 Task: Search one way flight ticket for 1 adult, 5 children, 2 infants in seat and 1 infant on lap in first from Nashville: Nashville International Airport (berry Field) to Jackson: Jackson Hole Airport on 5-2-2023. Choice of flights is Singapure airlines. Number of bags: 1 checked bag. Price is upto 87000. Outbound departure time preference is 9:00.
Action: Mouse moved to (302, 131)
Screenshot: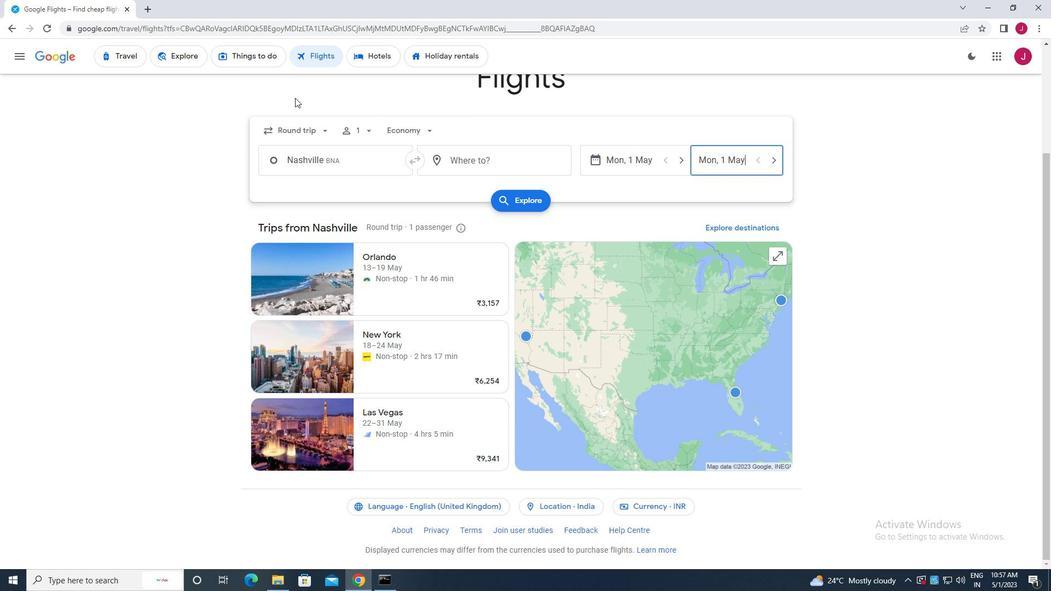 
Action: Mouse pressed left at (302, 131)
Screenshot: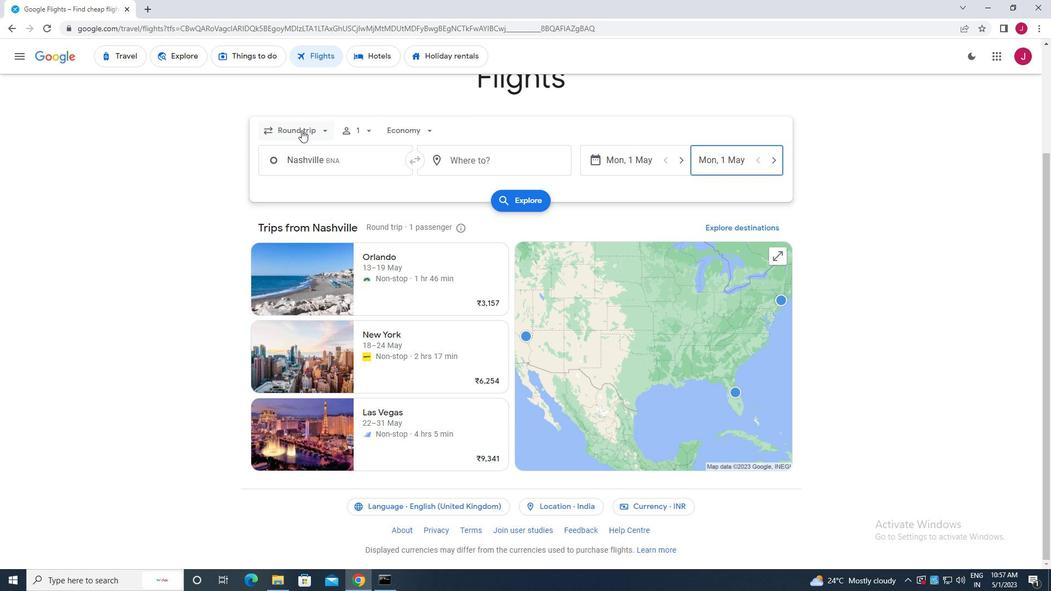 
Action: Mouse moved to (304, 180)
Screenshot: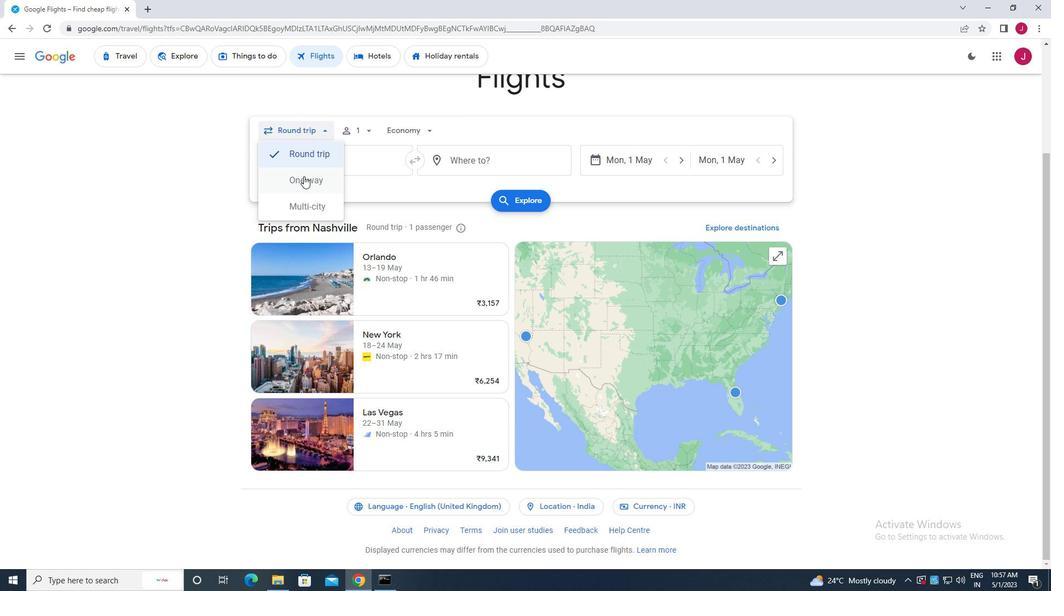 
Action: Mouse pressed left at (304, 180)
Screenshot: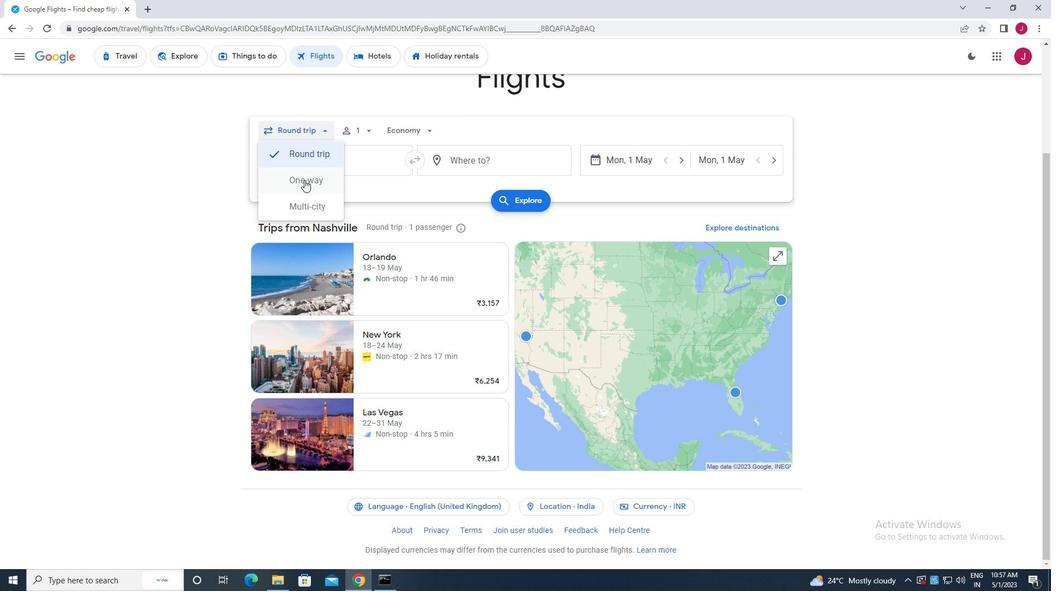
Action: Mouse moved to (359, 132)
Screenshot: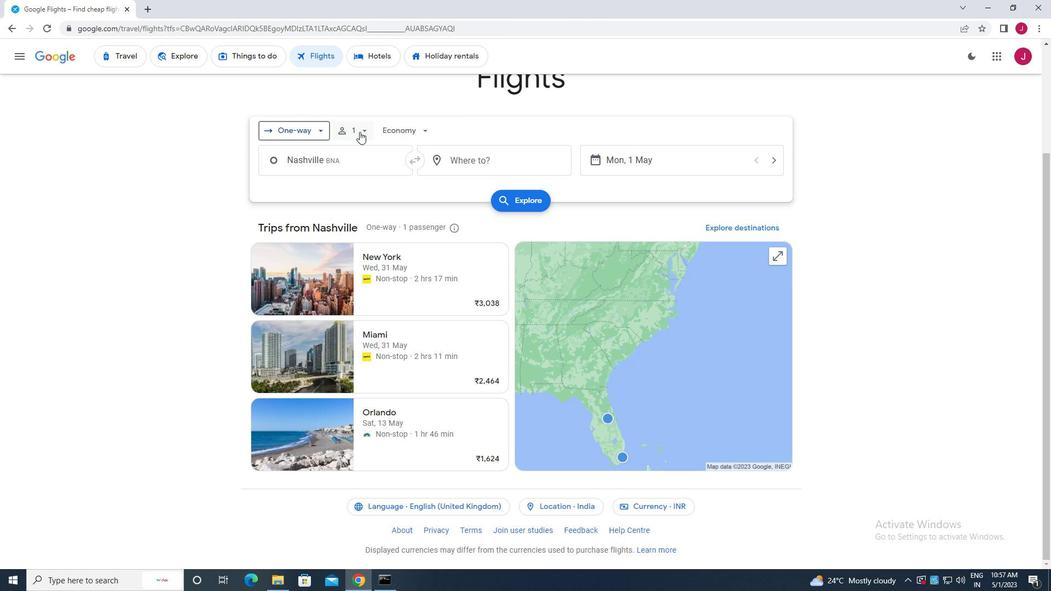 
Action: Mouse pressed left at (359, 132)
Screenshot: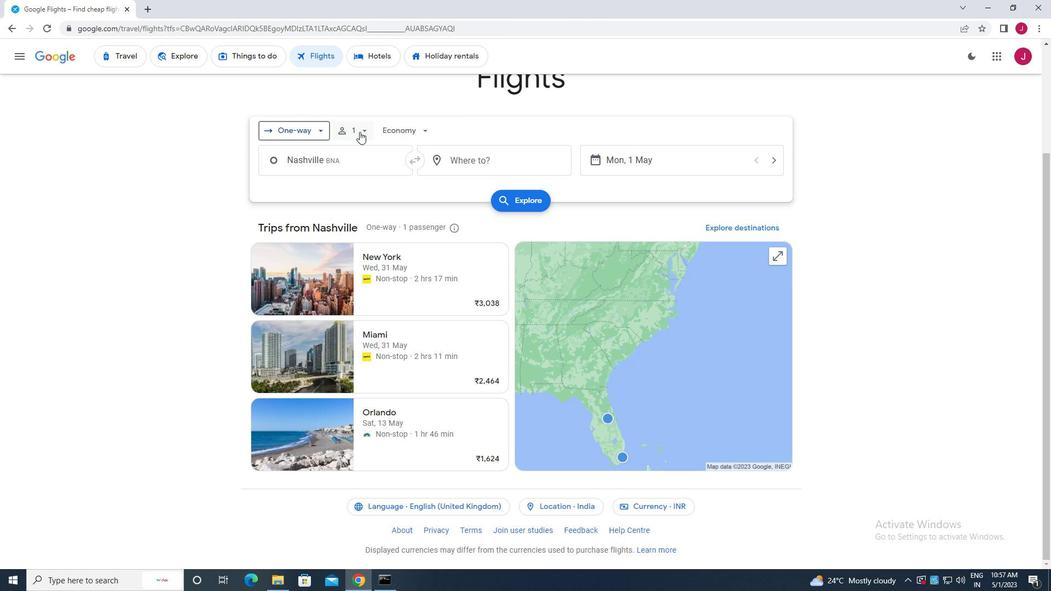 
Action: Mouse moved to (447, 182)
Screenshot: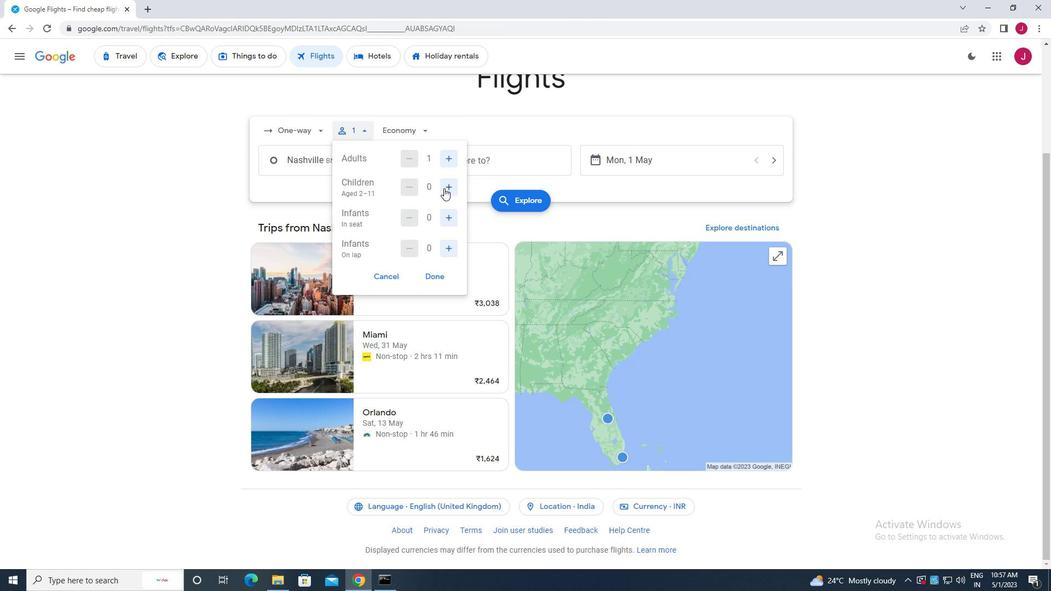 
Action: Mouse pressed left at (447, 182)
Screenshot: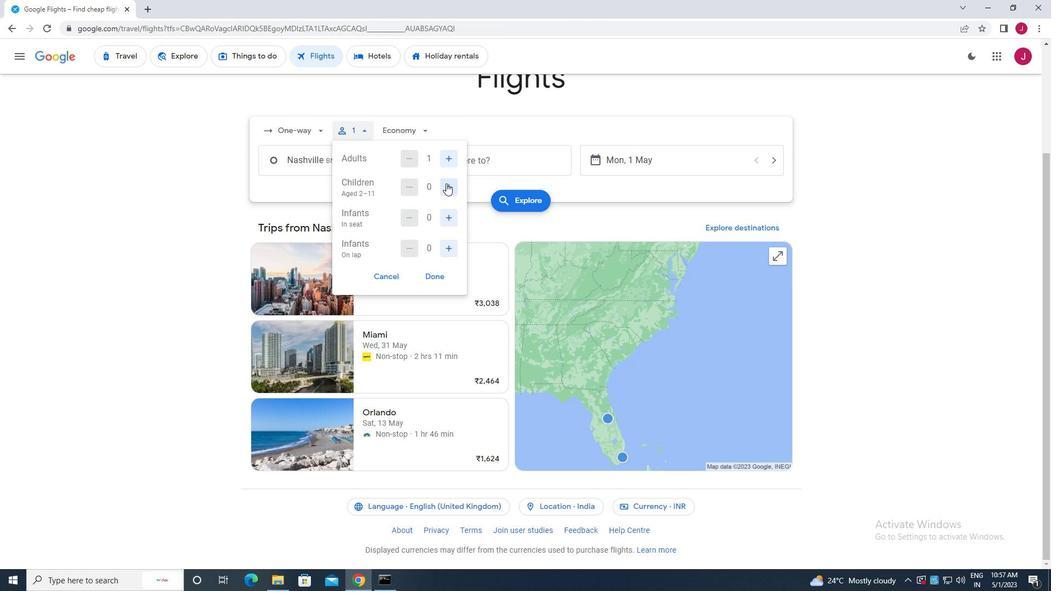 
Action: Mouse pressed left at (447, 182)
Screenshot: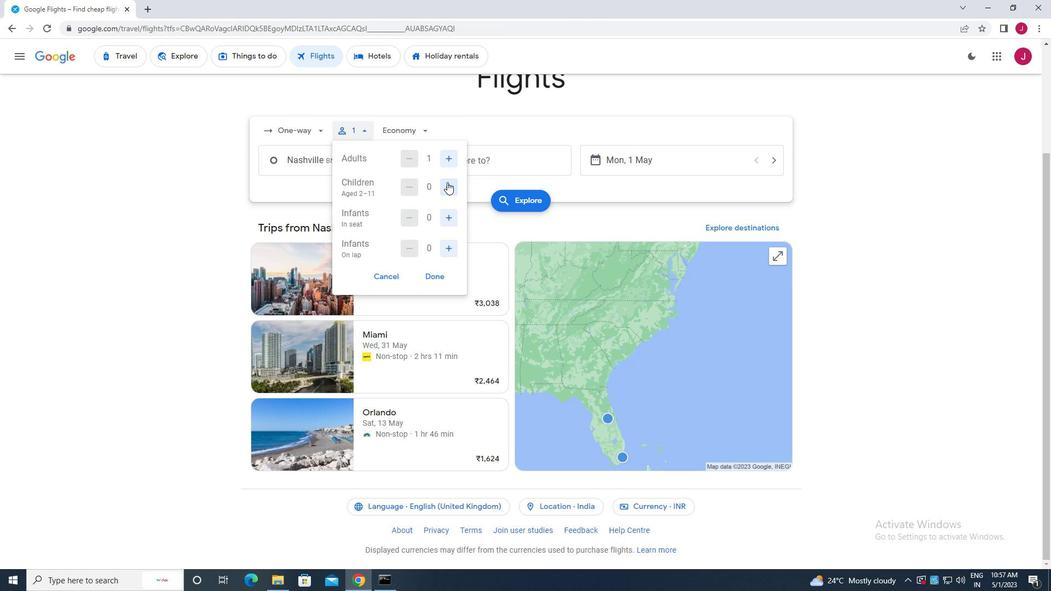 
Action: Mouse moved to (447, 182)
Screenshot: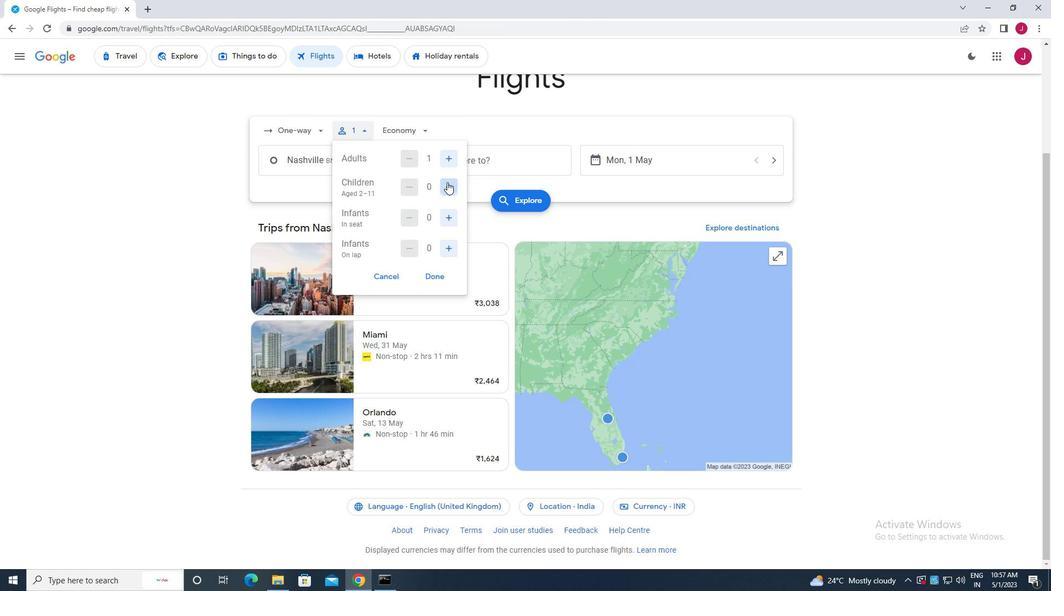 
Action: Mouse pressed left at (447, 182)
Screenshot: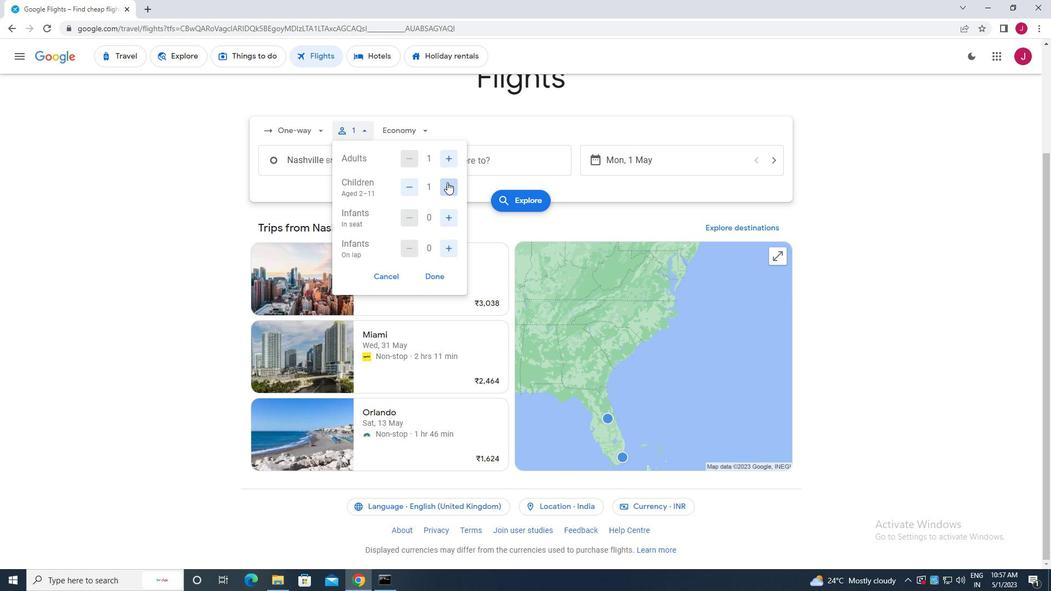 
Action: Mouse pressed left at (447, 182)
Screenshot: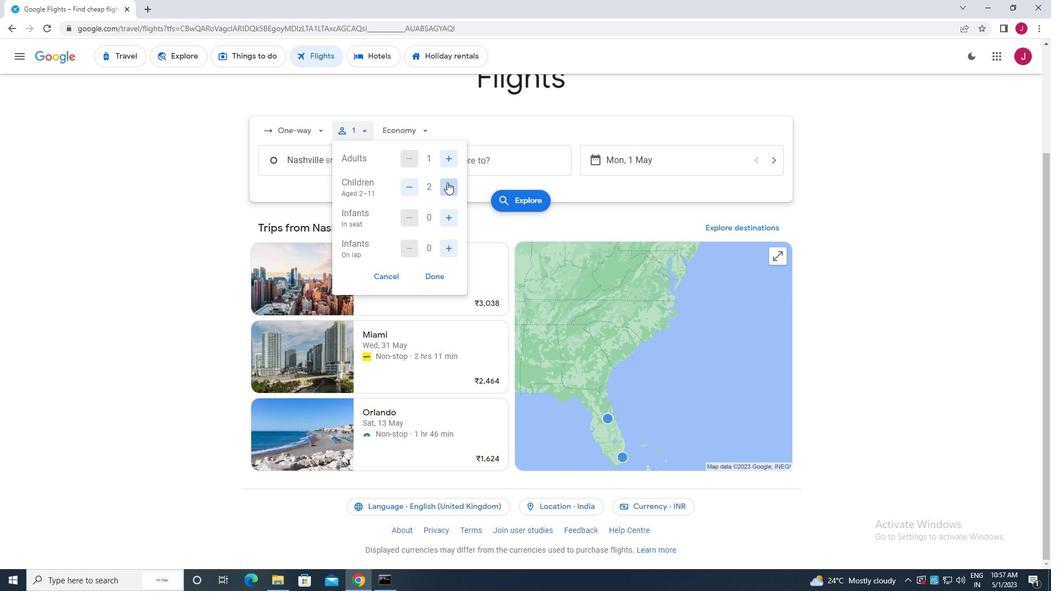 
Action: Mouse pressed left at (447, 182)
Screenshot: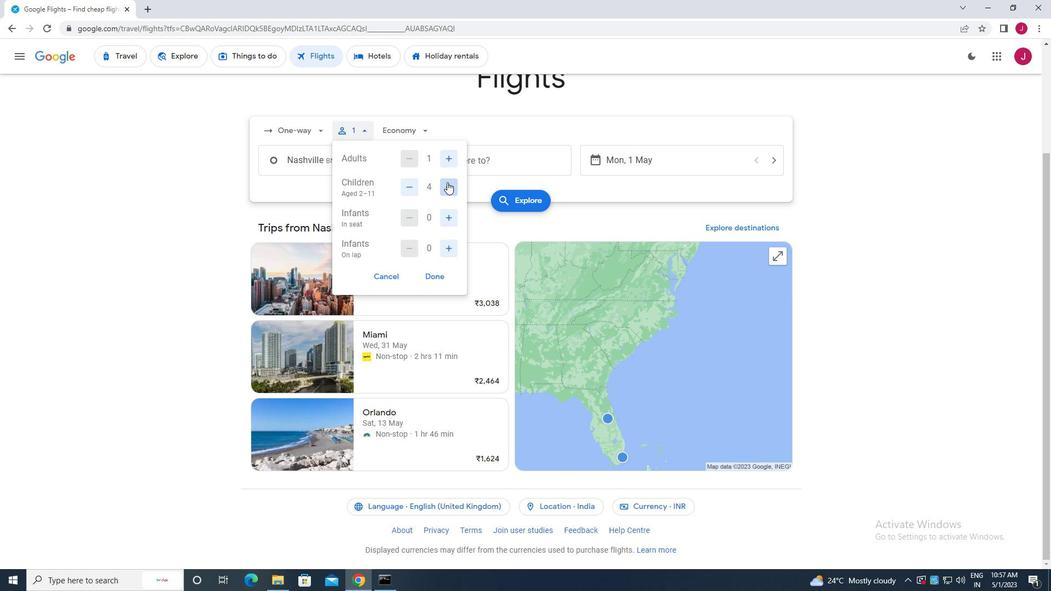 
Action: Mouse moved to (451, 219)
Screenshot: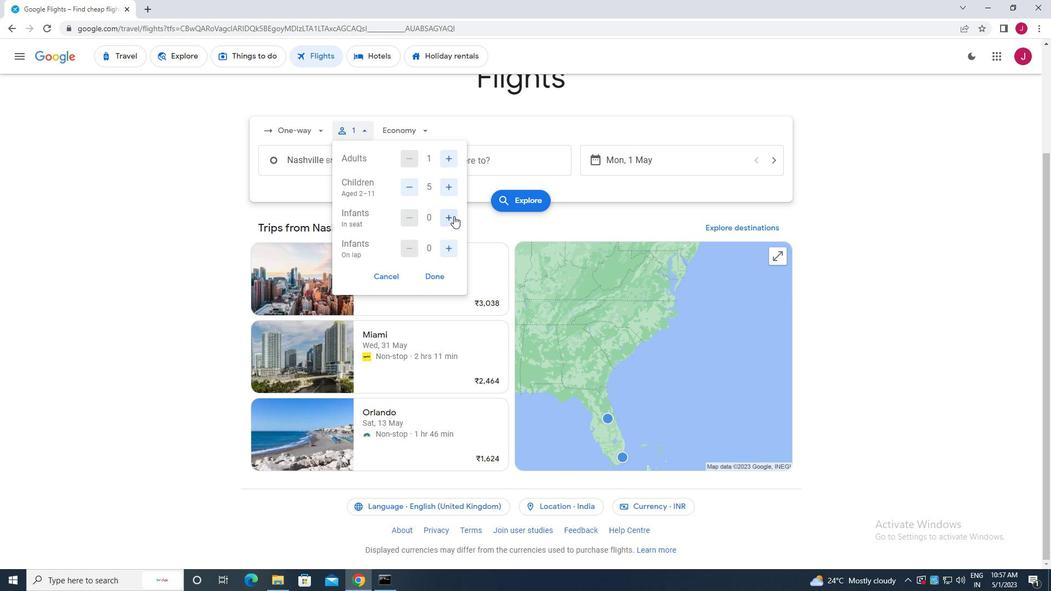 
Action: Mouse pressed left at (451, 219)
Screenshot: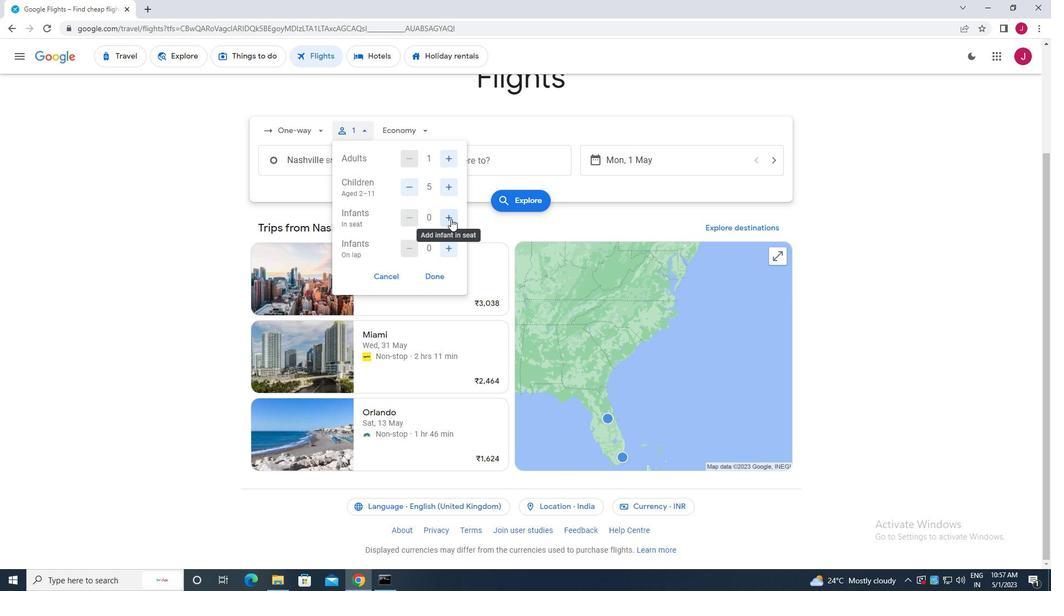 
Action: Mouse pressed left at (451, 219)
Screenshot: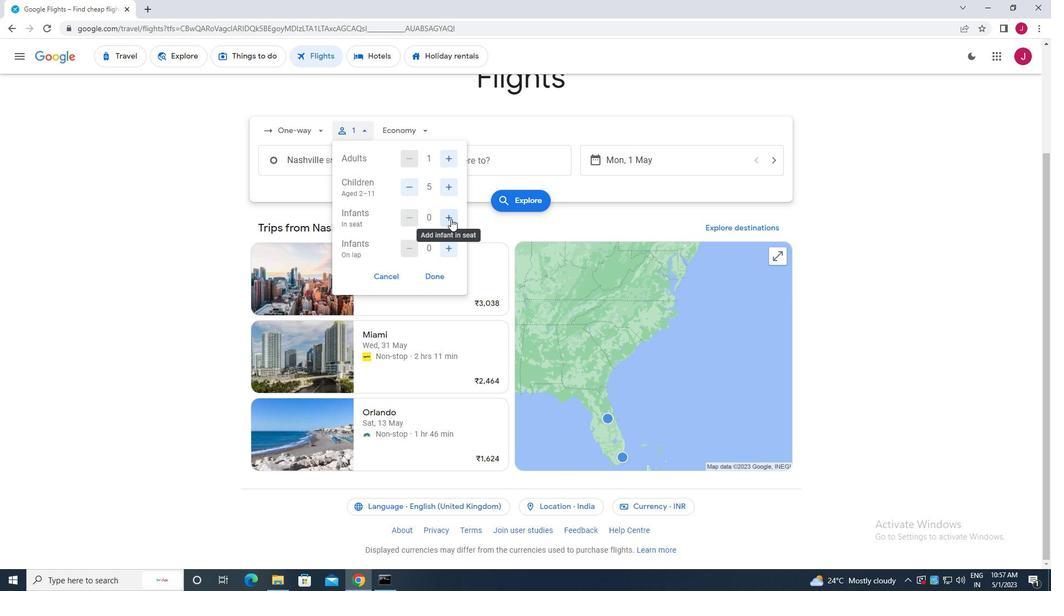 
Action: Mouse moved to (447, 250)
Screenshot: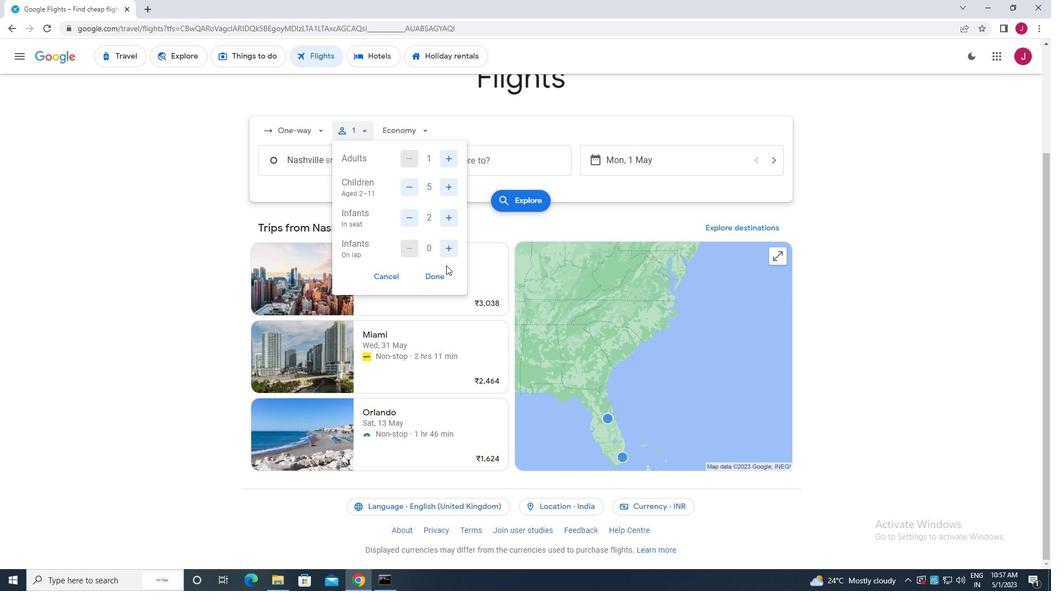 
Action: Mouse pressed left at (447, 250)
Screenshot: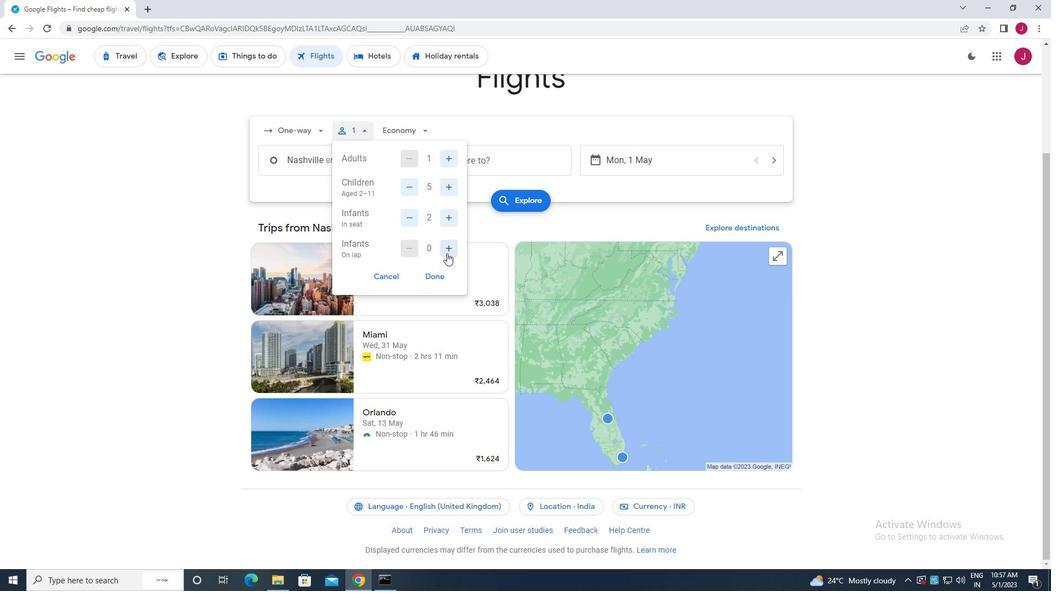 
Action: Mouse moved to (406, 217)
Screenshot: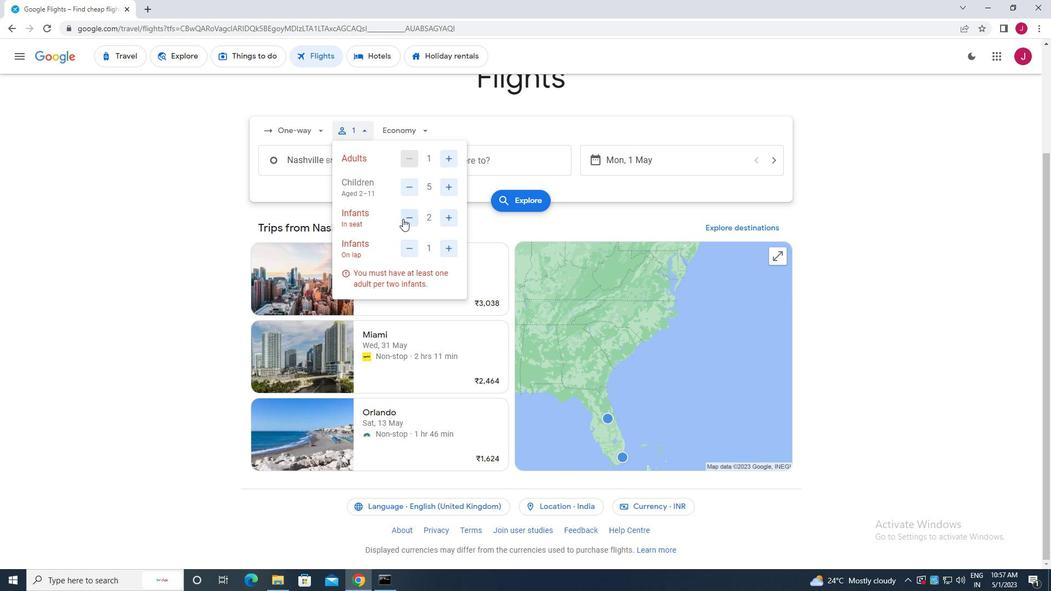 
Action: Mouse pressed left at (406, 217)
Screenshot: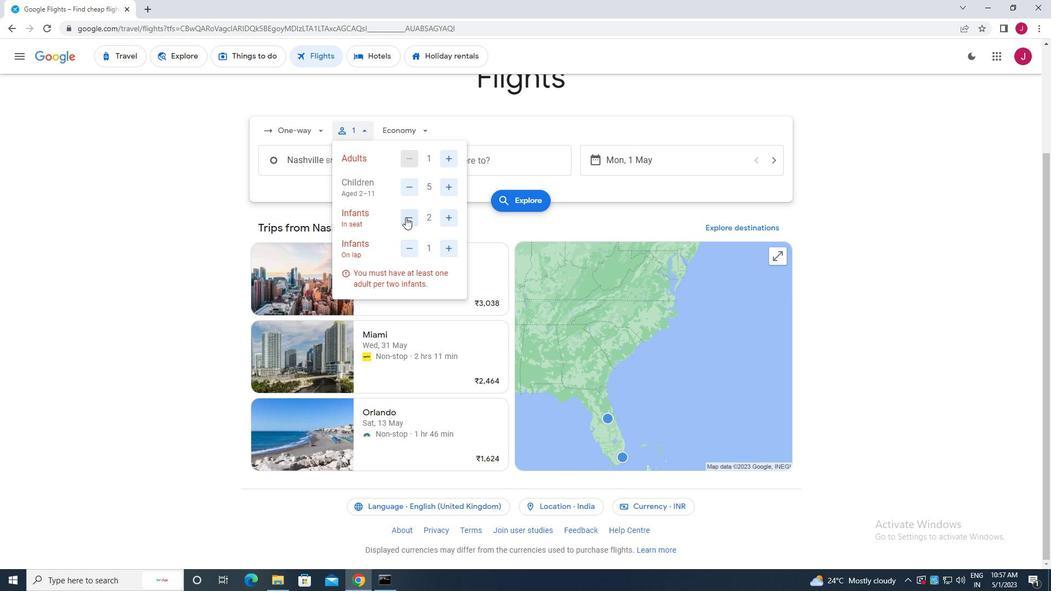 
Action: Mouse moved to (431, 274)
Screenshot: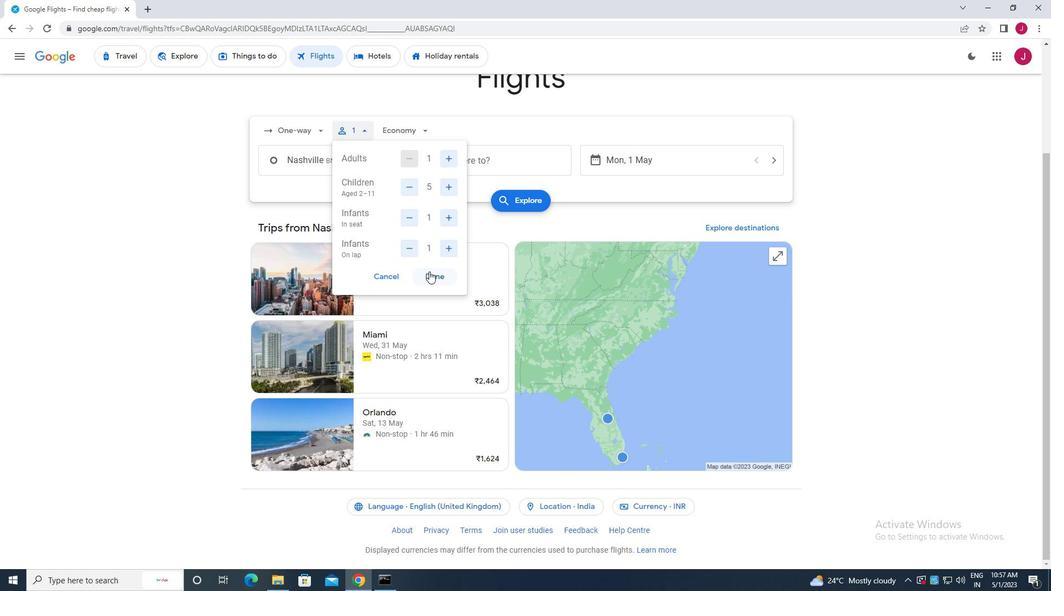 
Action: Mouse pressed left at (431, 274)
Screenshot: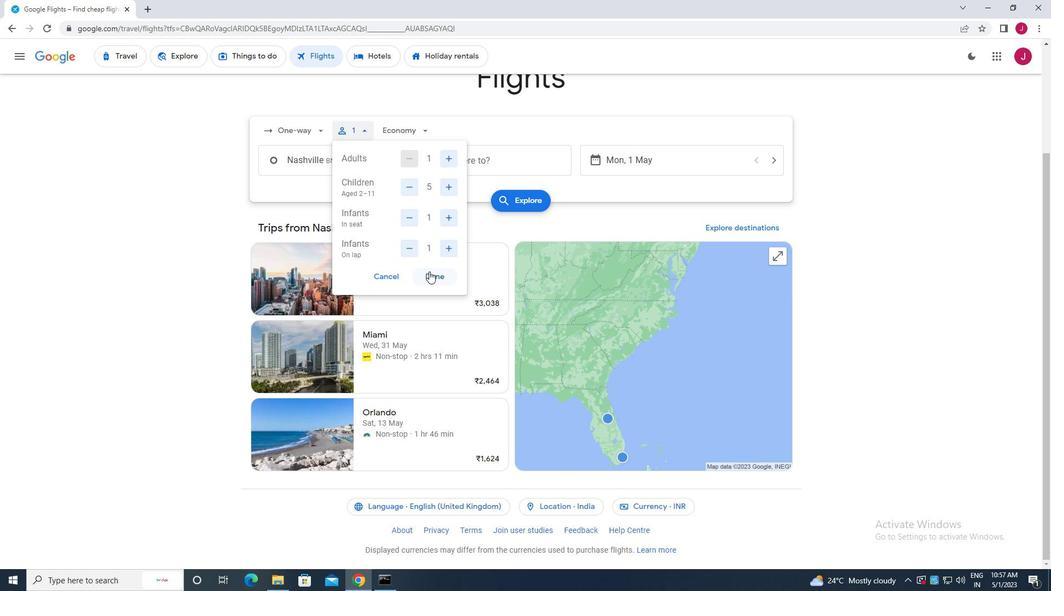 
Action: Mouse moved to (425, 129)
Screenshot: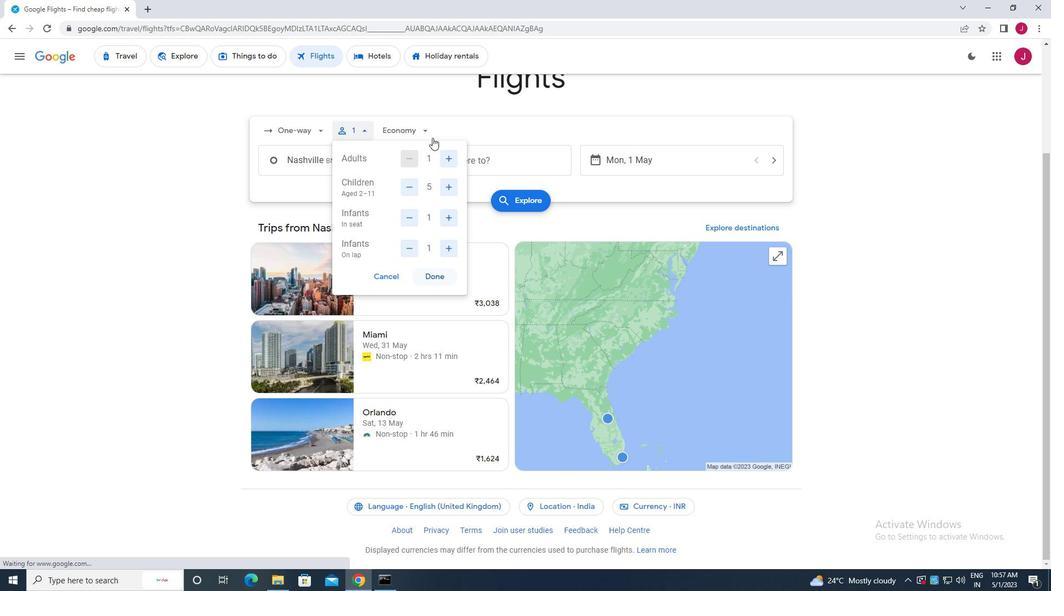 
Action: Mouse pressed left at (425, 129)
Screenshot: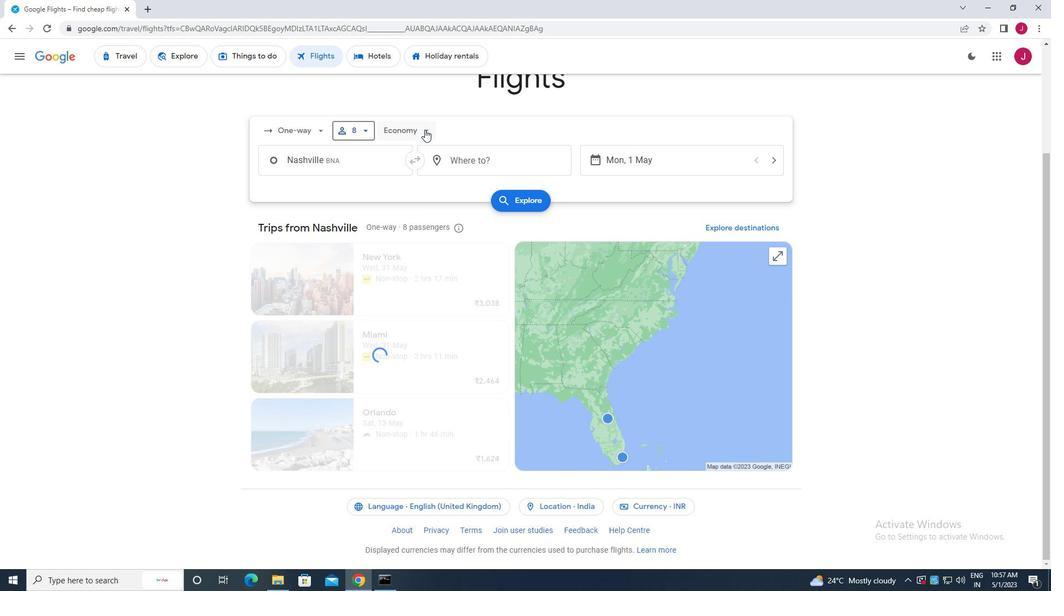 
Action: Mouse moved to (427, 235)
Screenshot: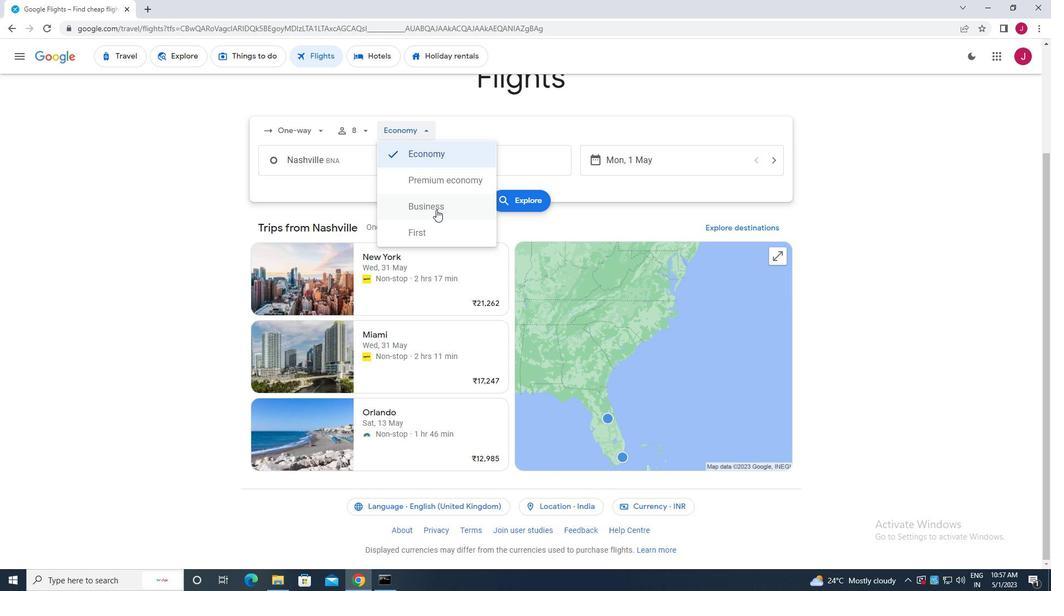 
Action: Mouse pressed left at (427, 235)
Screenshot: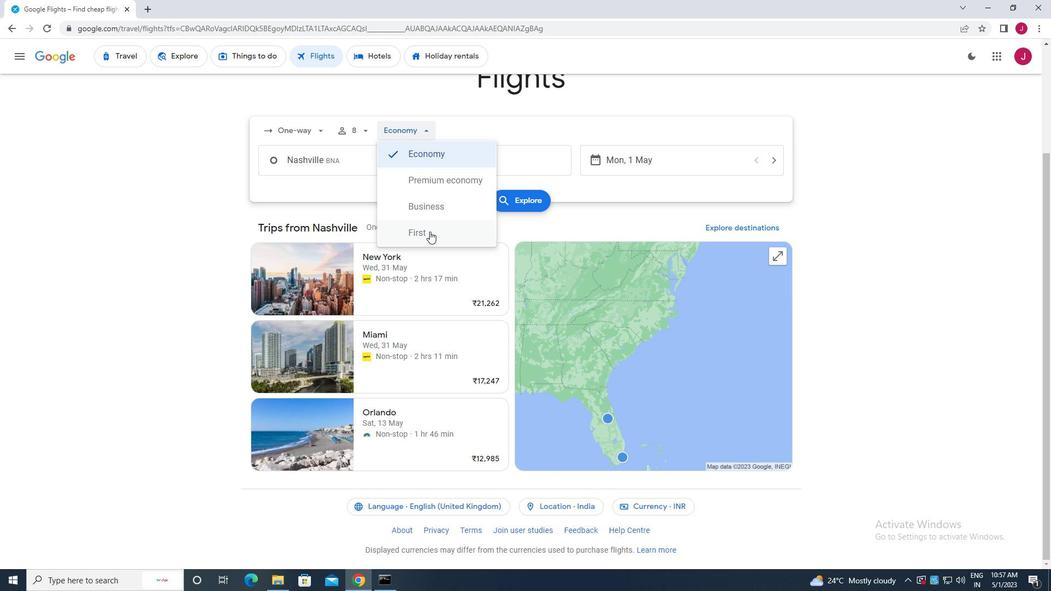 
Action: Mouse moved to (350, 165)
Screenshot: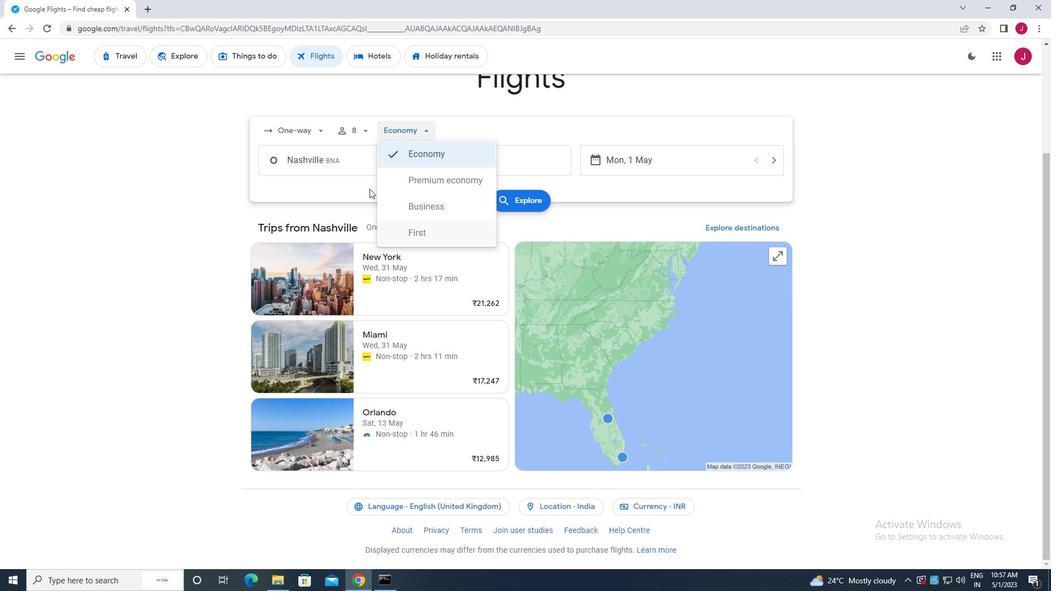
Action: Mouse pressed left at (350, 165)
Screenshot: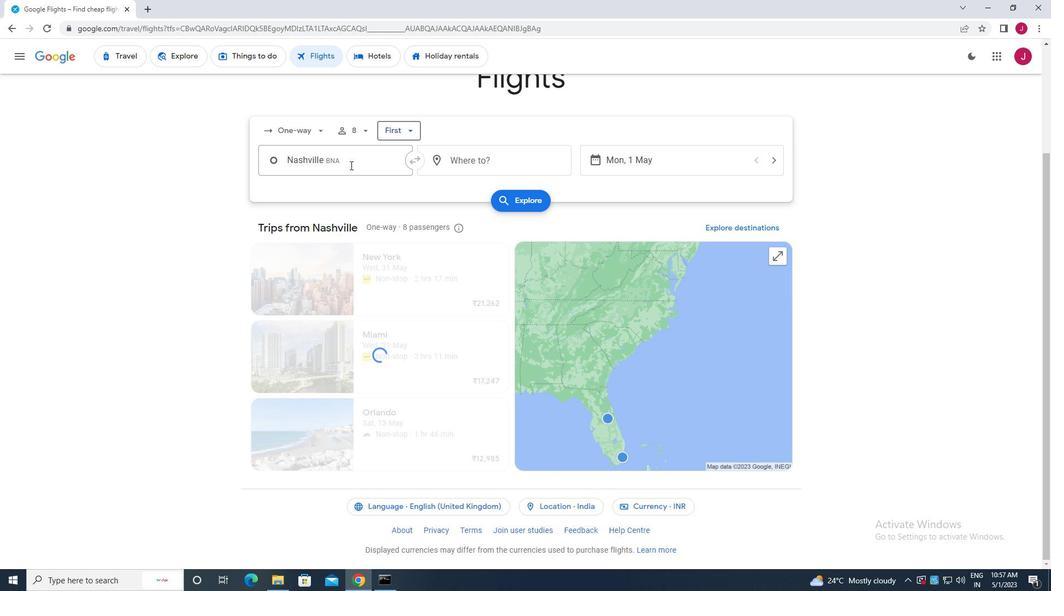 
Action: Key pressed nashville
Screenshot: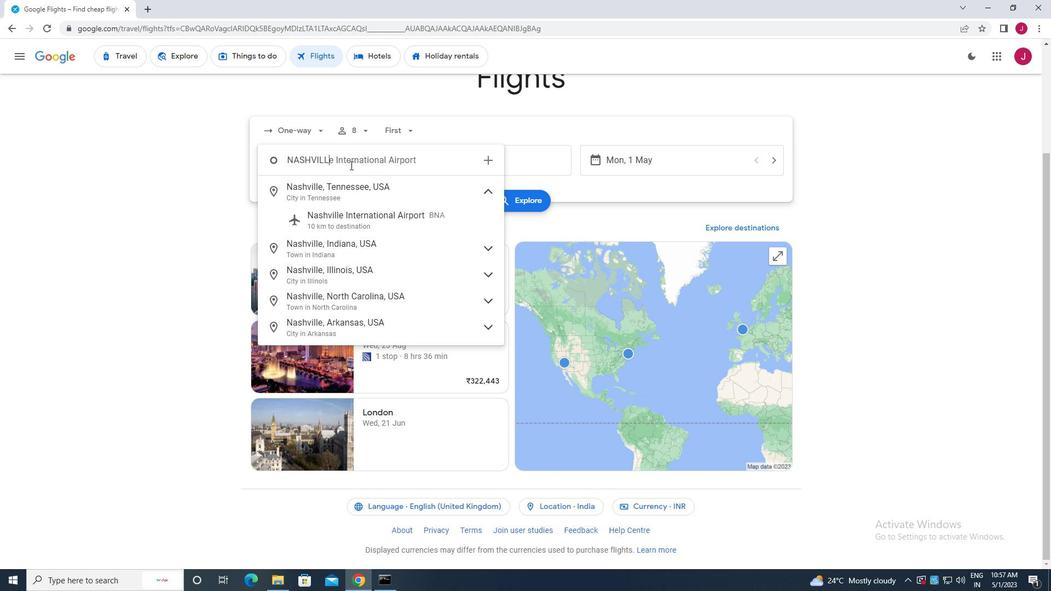 
Action: Mouse moved to (373, 230)
Screenshot: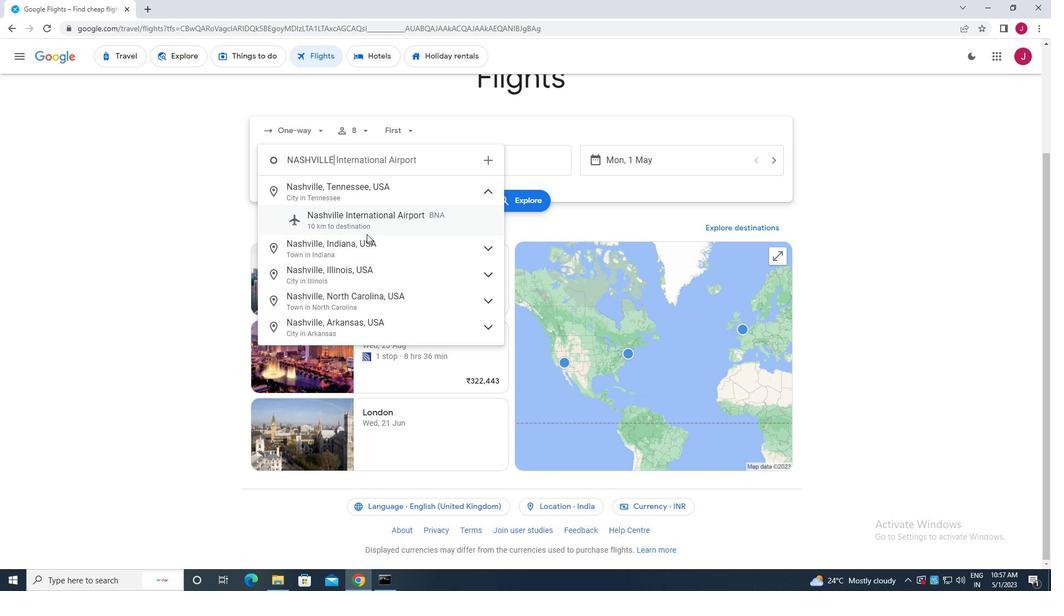 
Action: Mouse pressed left at (373, 230)
Screenshot: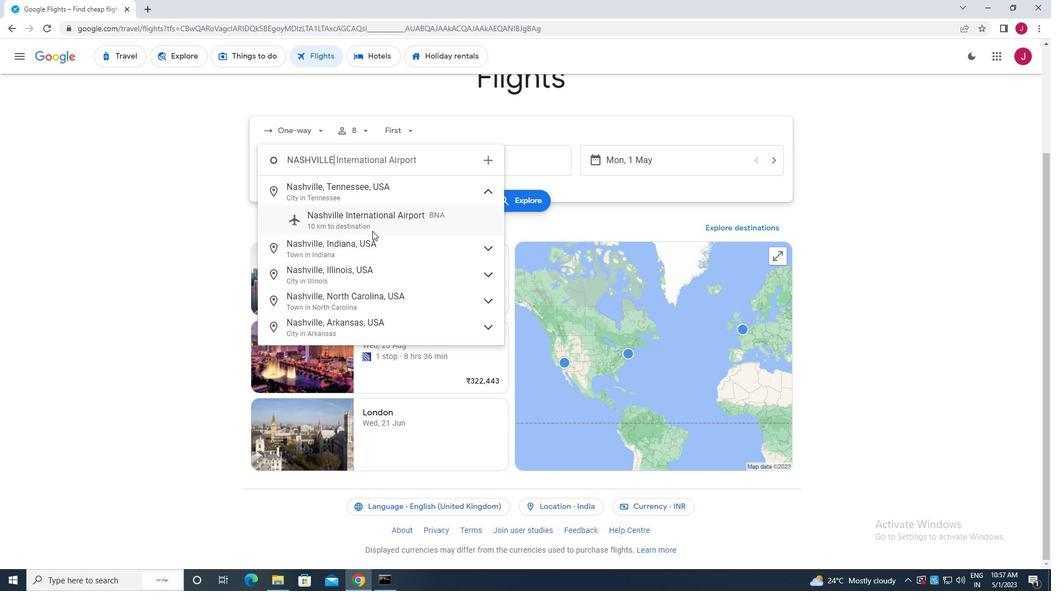 
Action: Mouse moved to (511, 164)
Screenshot: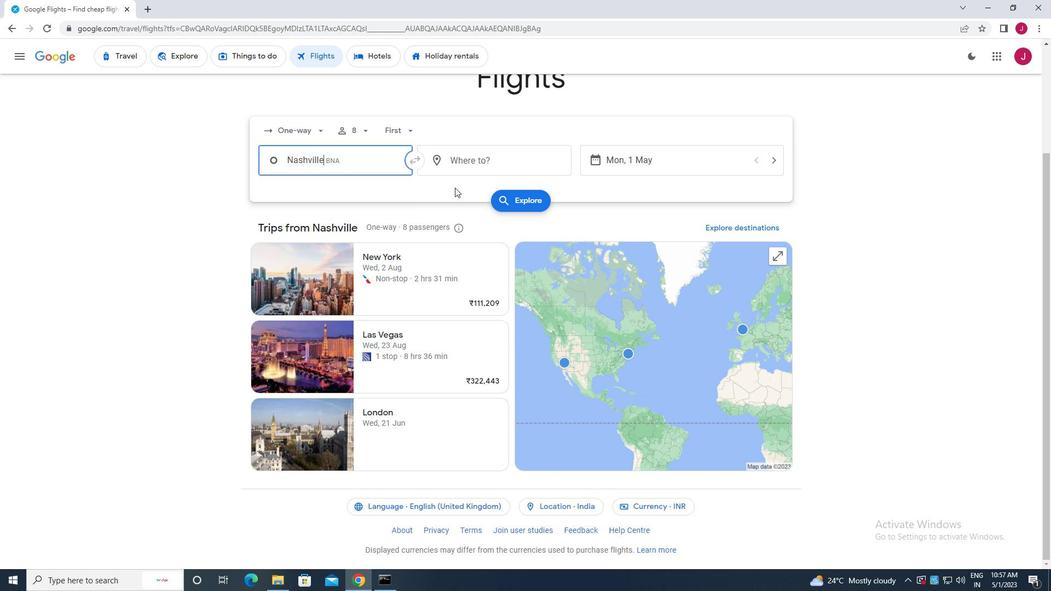 
Action: Mouse pressed left at (511, 164)
Screenshot: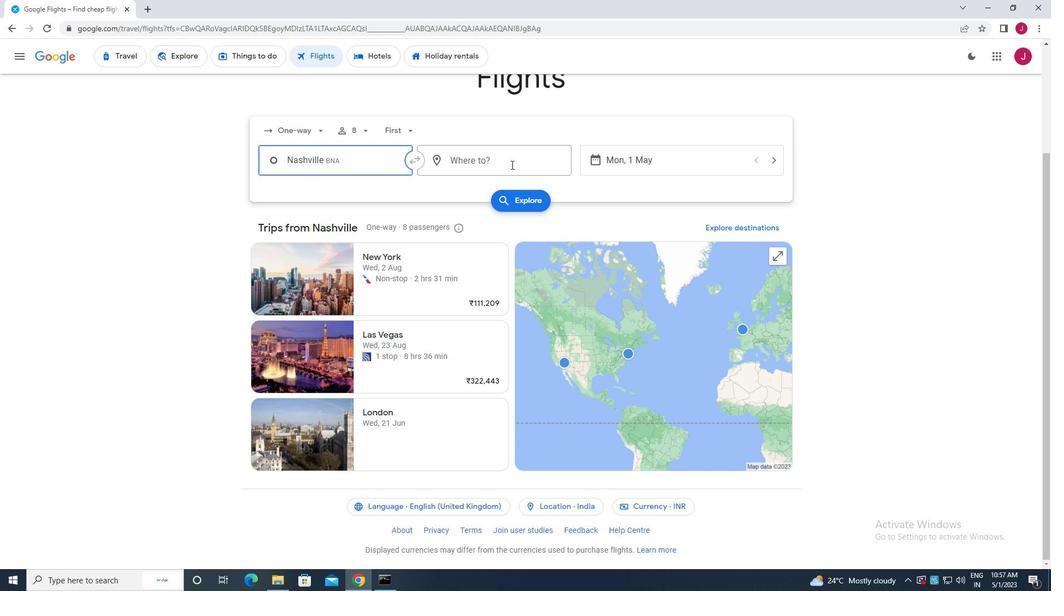 
Action: Key pressed jackson<Key.space>h
Screenshot: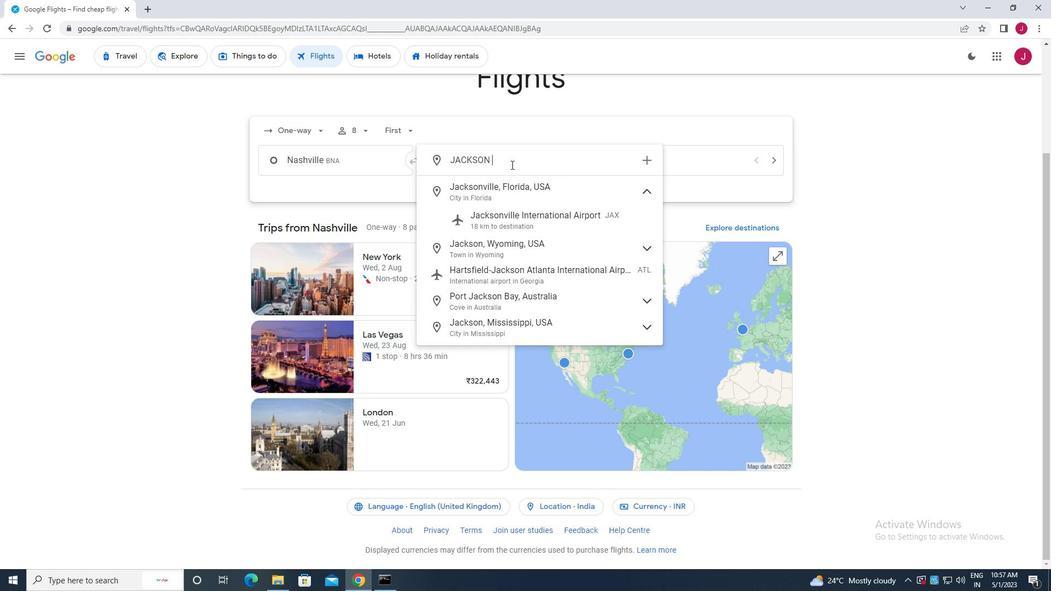 
Action: Mouse moved to (512, 210)
Screenshot: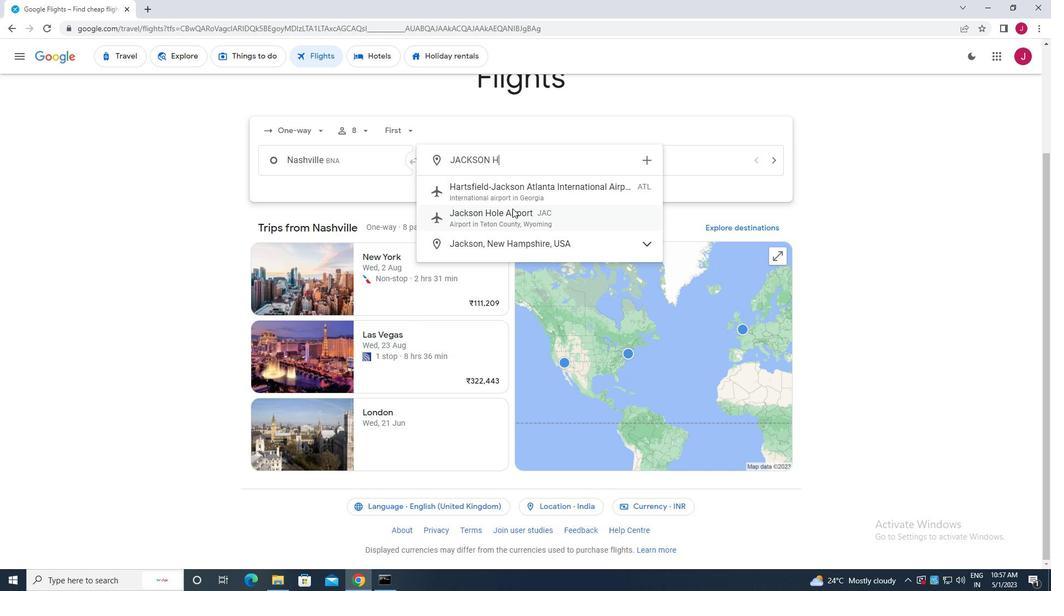 
Action: Mouse pressed left at (512, 210)
Screenshot: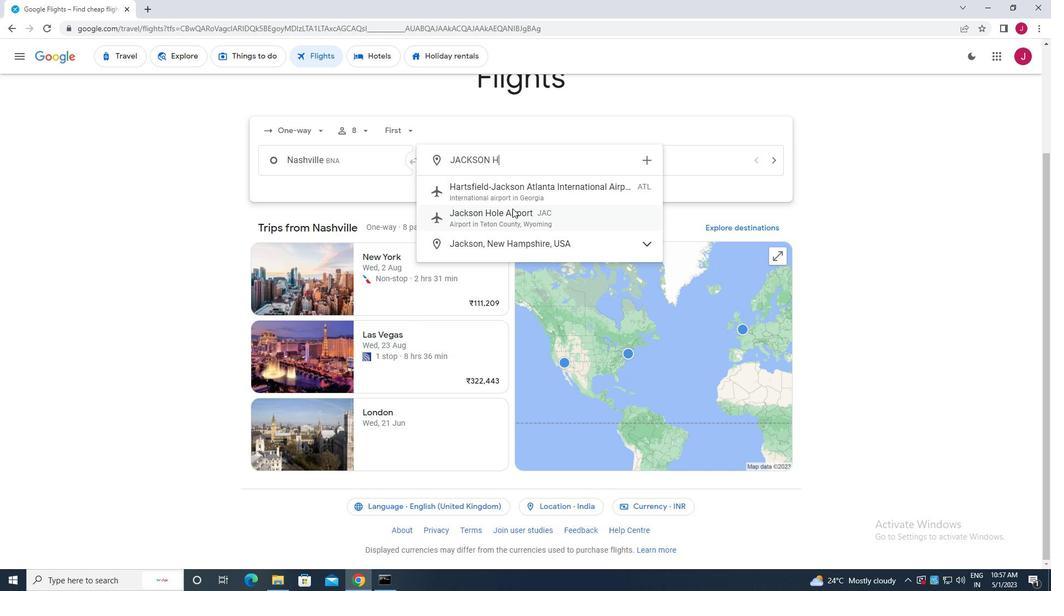 
Action: Mouse moved to (629, 155)
Screenshot: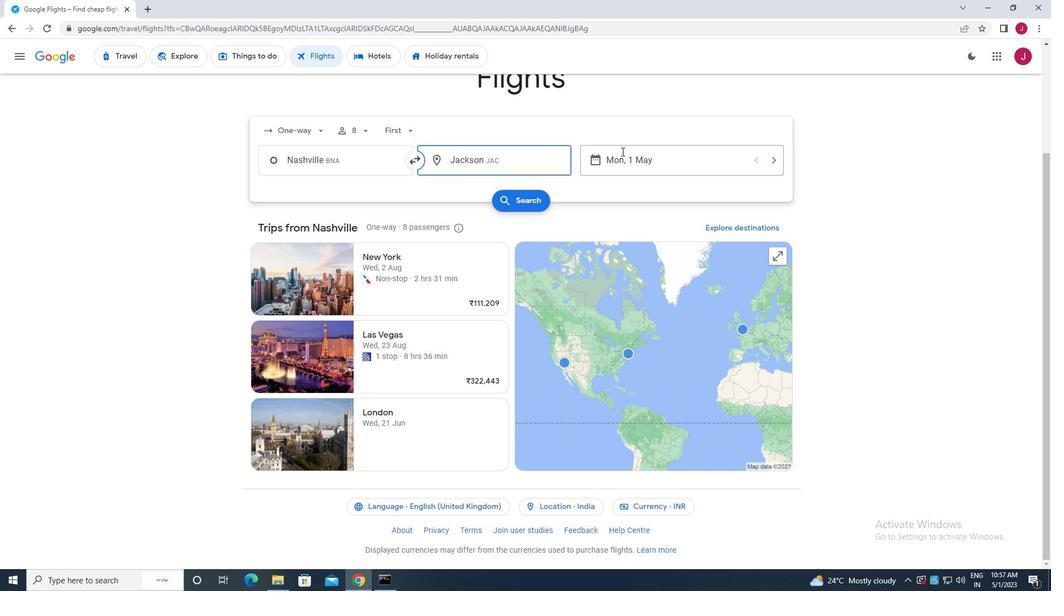 
Action: Mouse pressed left at (629, 155)
Screenshot: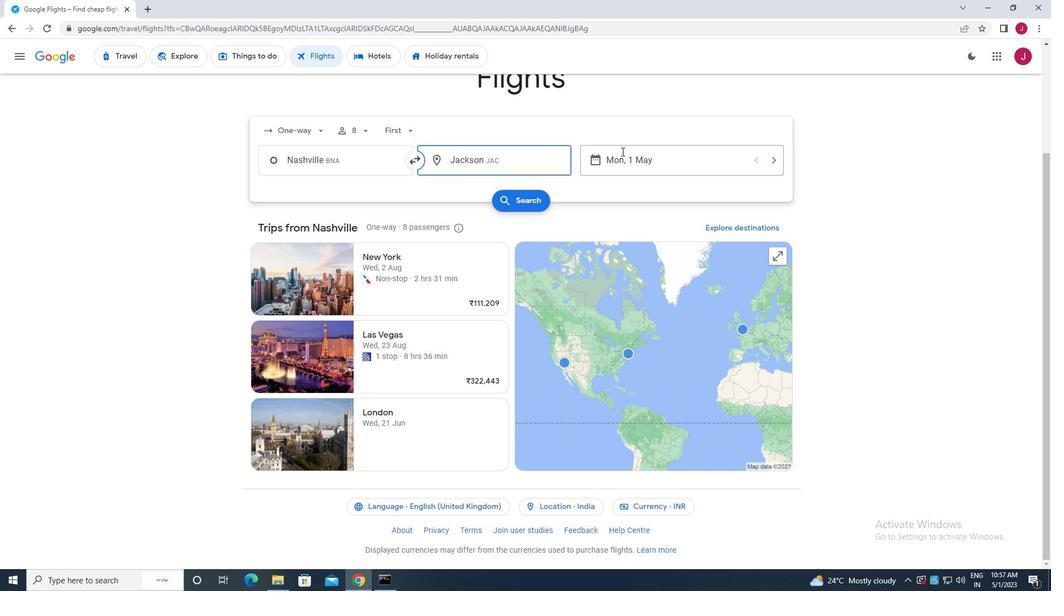 
Action: Mouse moved to (449, 247)
Screenshot: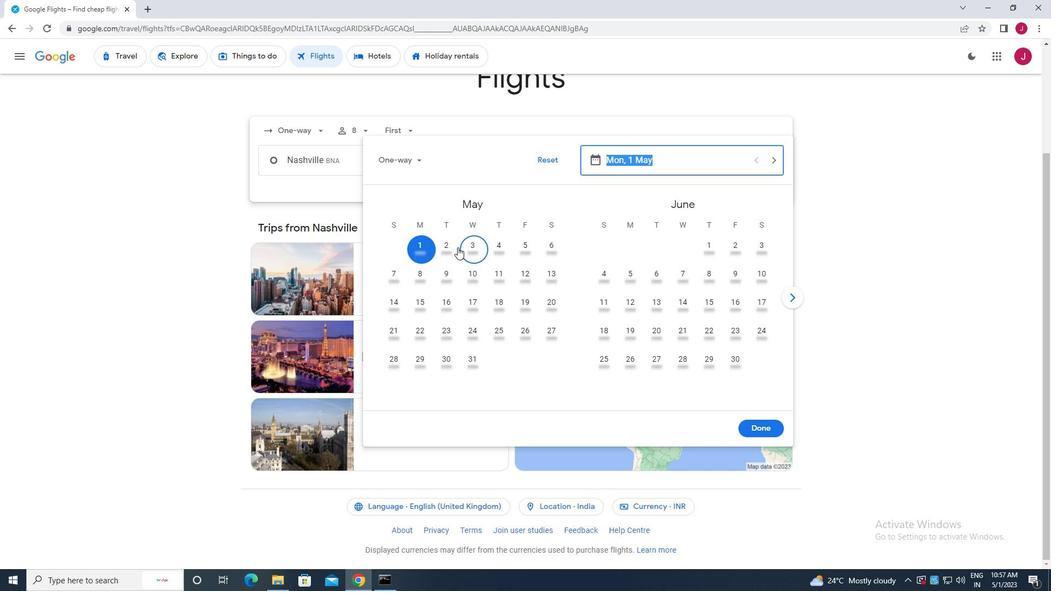 
Action: Mouse pressed left at (449, 247)
Screenshot: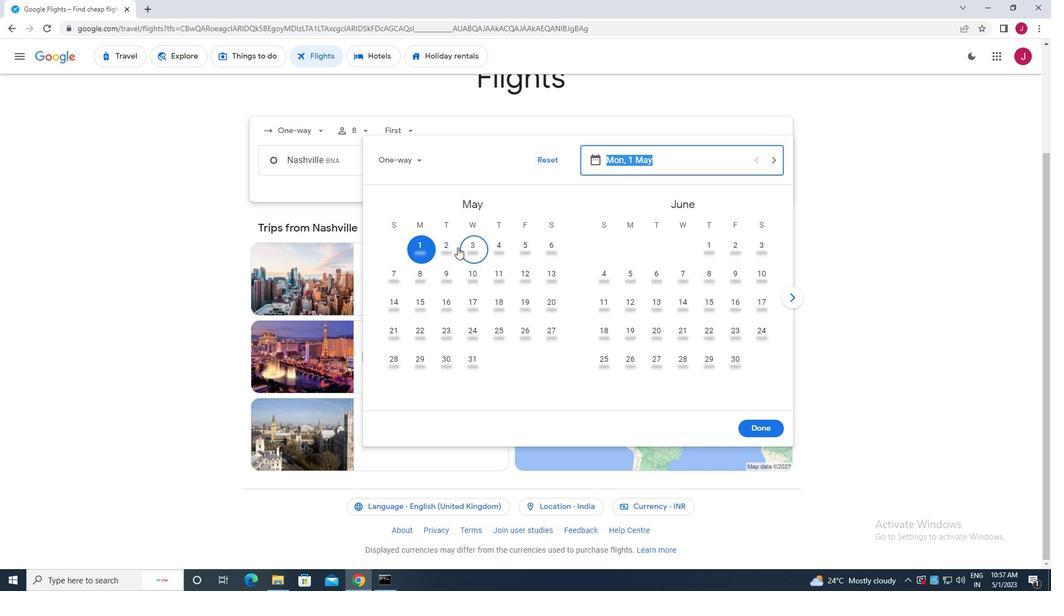 
Action: Mouse moved to (768, 427)
Screenshot: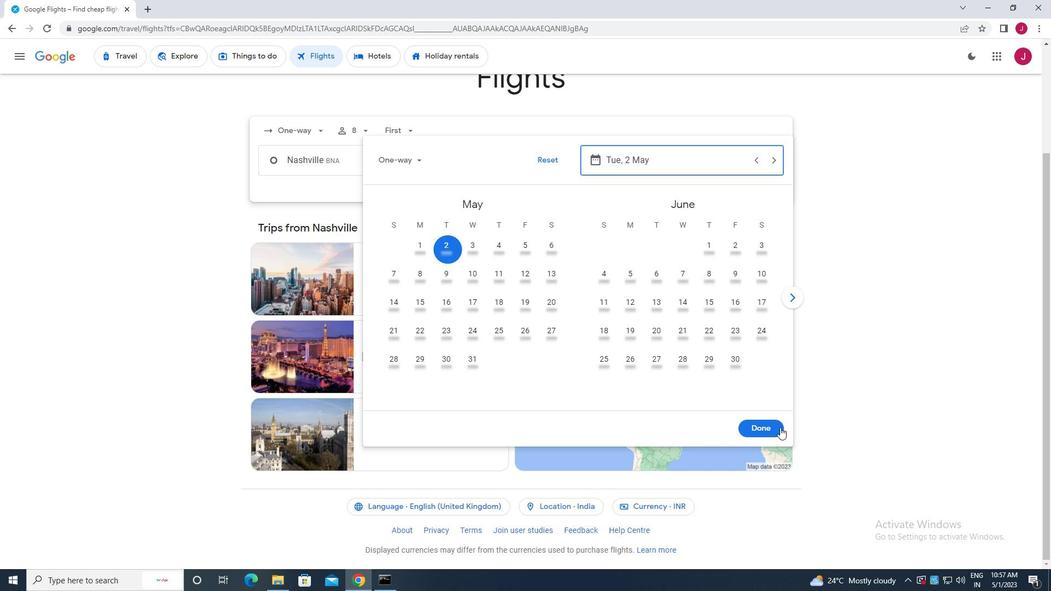 
Action: Mouse pressed left at (768, 427)
Screenshot: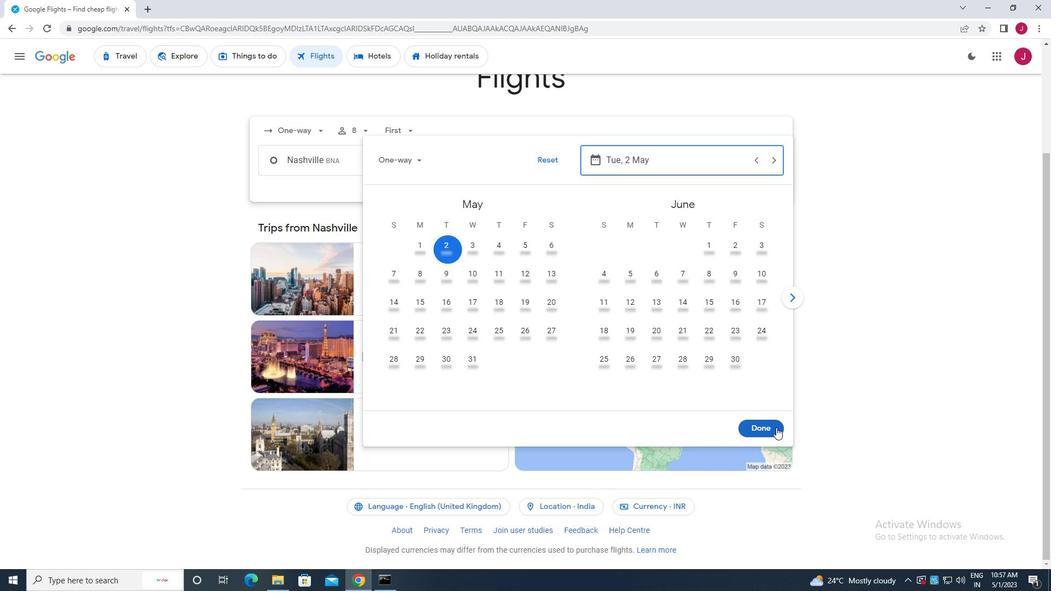 
Action: Mouse moved to (539, 198)
Screenshot: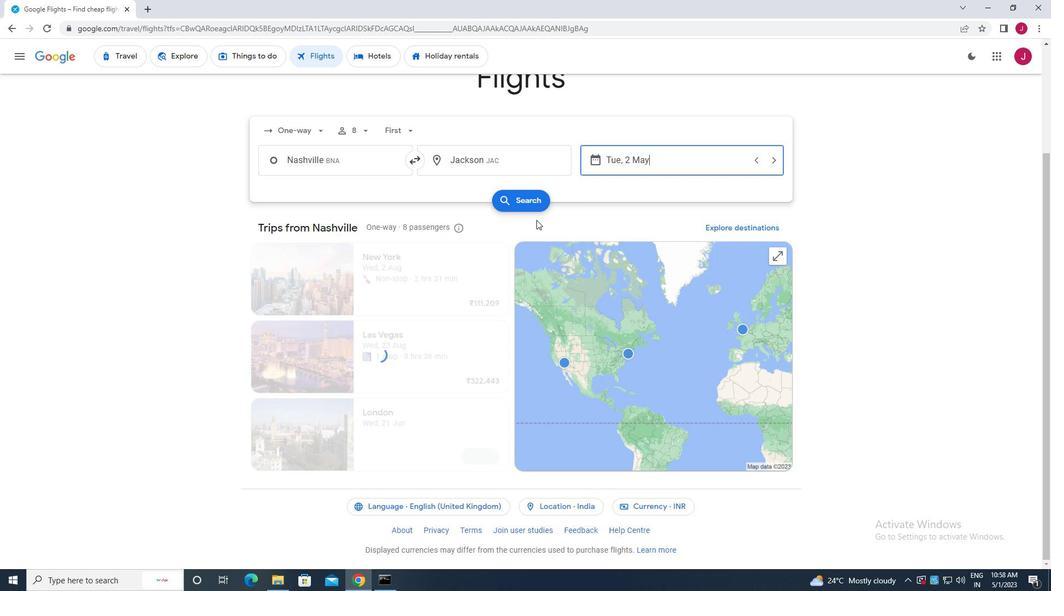 
Action: Mouse pressed left at (539, 198)
Screenshot: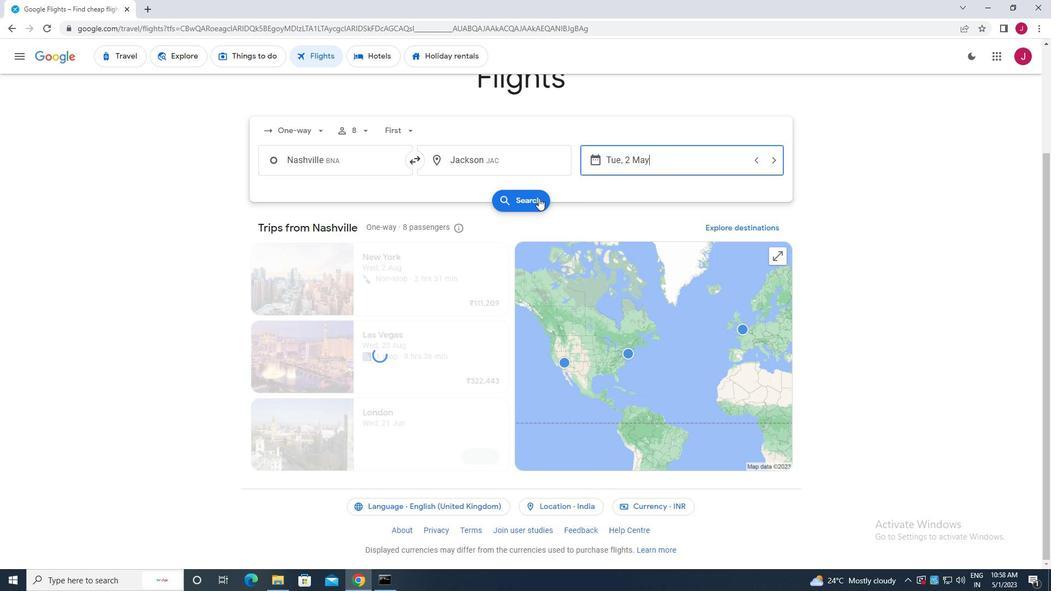 
Action: Mouse moved to (290, 157)
Screenshot: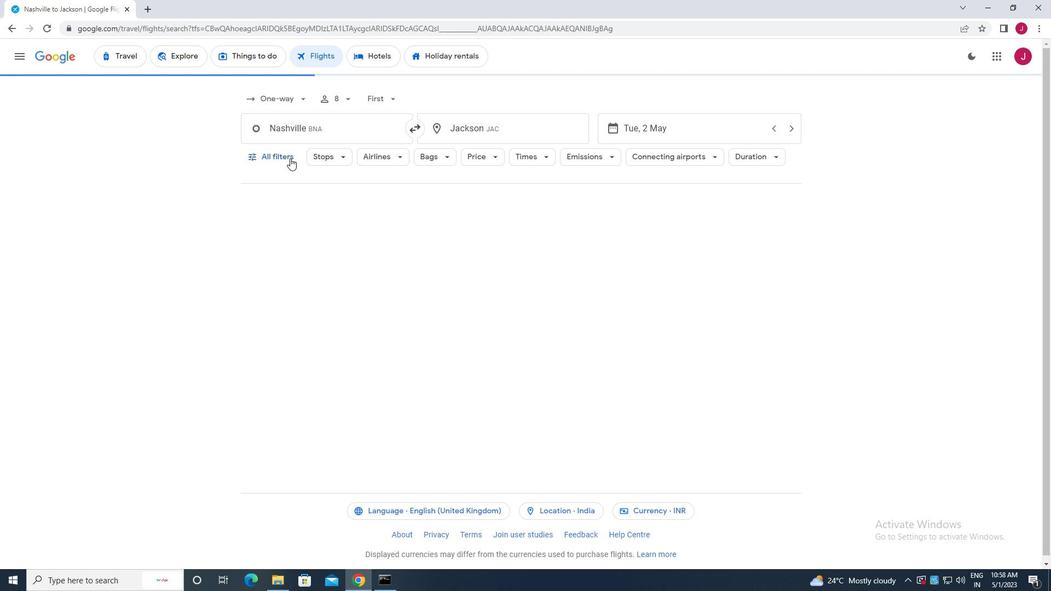 
Action: Mouse pressed left at (290, 157)
Screenshot: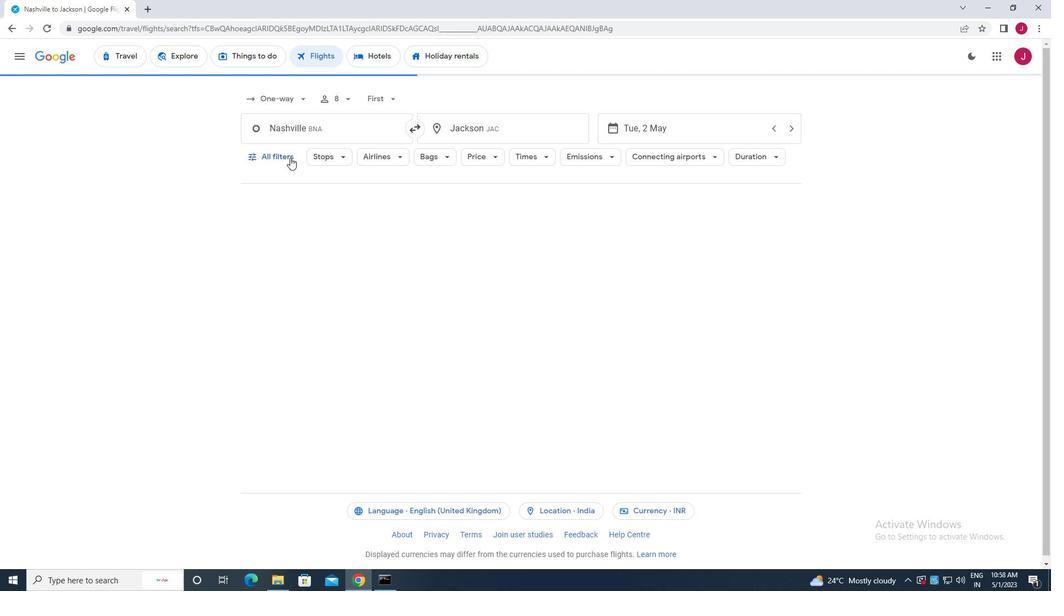 
Action: Mouse moved to (343, 213)
Screenshot: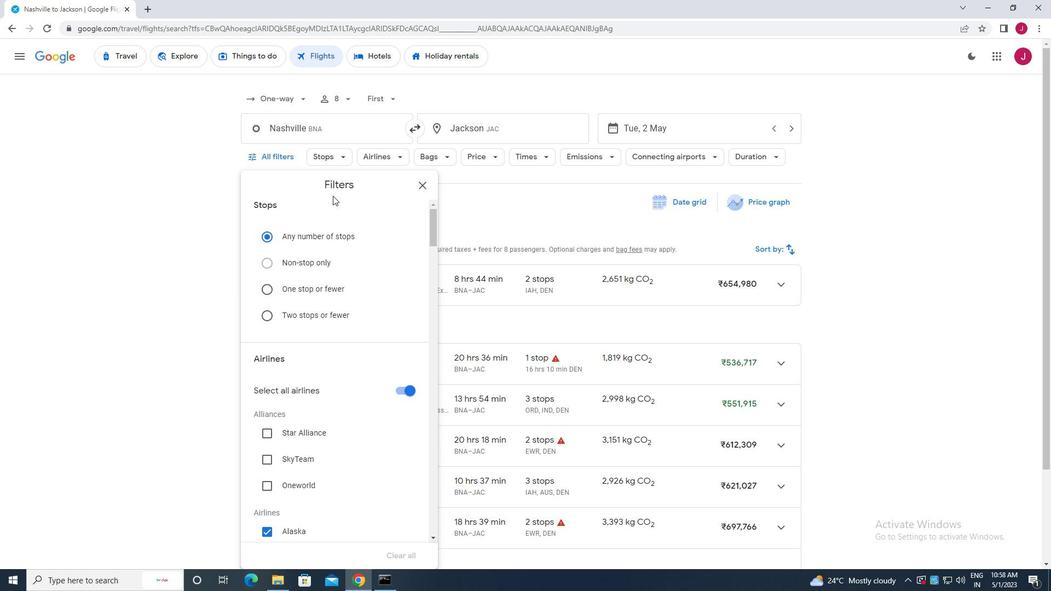 
Action: Mouse scrolled (343, 212) with delta (0, 0)
Screenshot: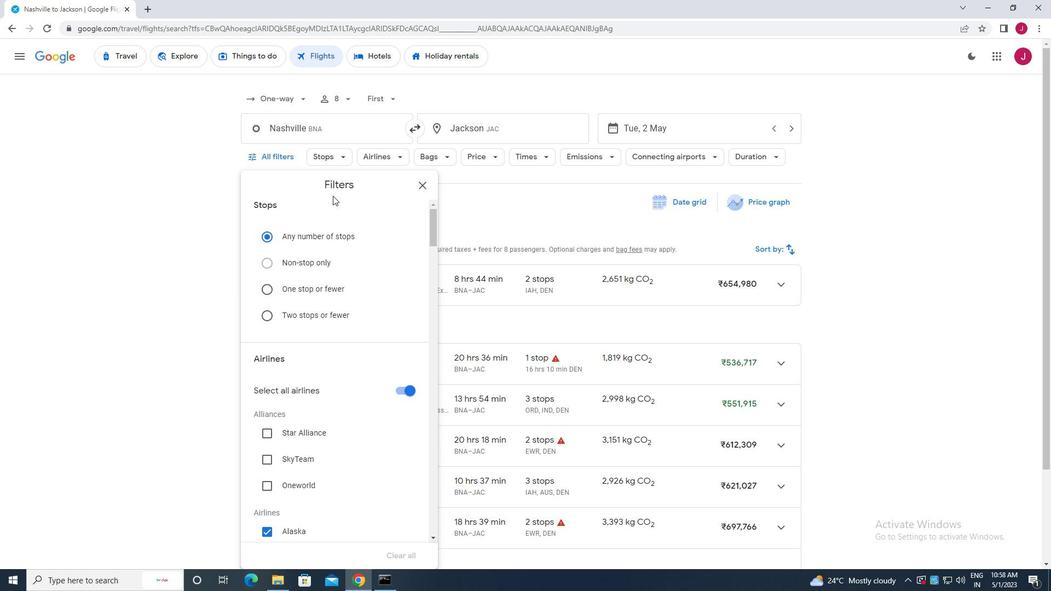 
Action: Mouse moved to (343, 213)
Screenshot: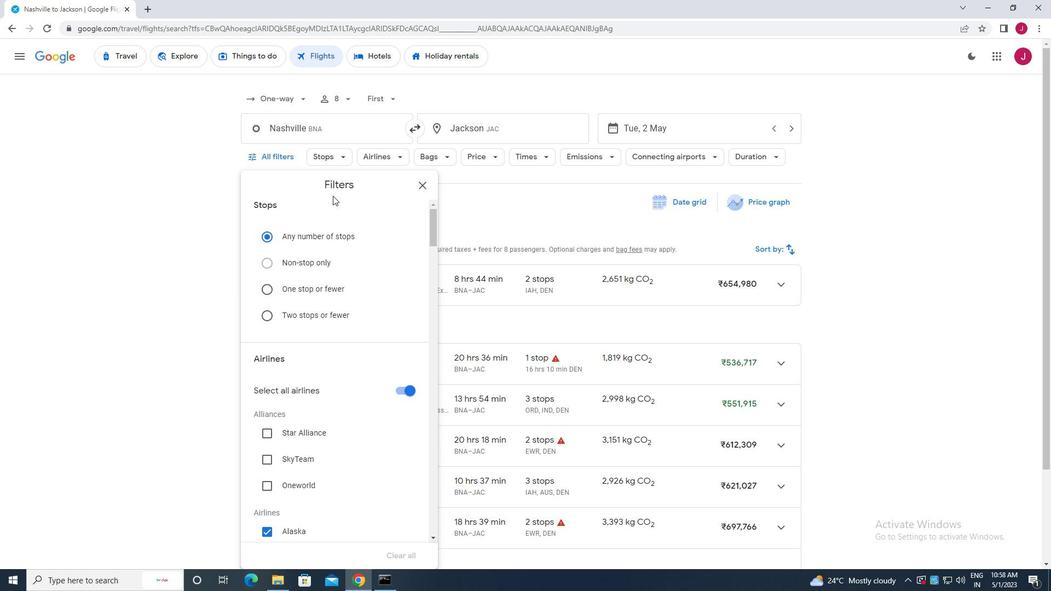 
Action: Mouse scrolled (343, 213) with delta (0, 0)
Screenshot: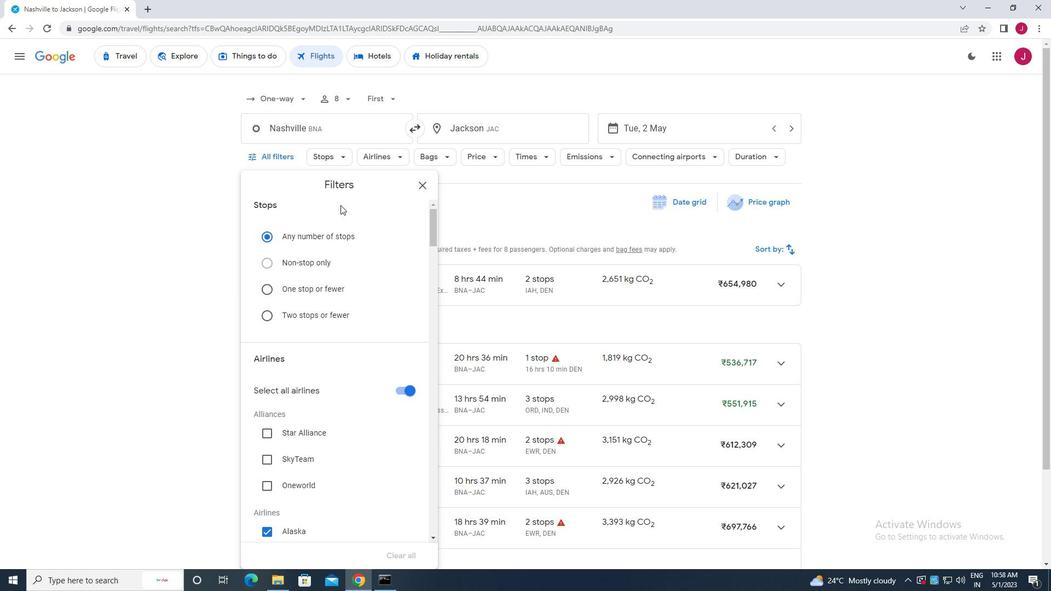
Action: Mouse scrolled (343, 213) with delta (0, 0)
Screenshot: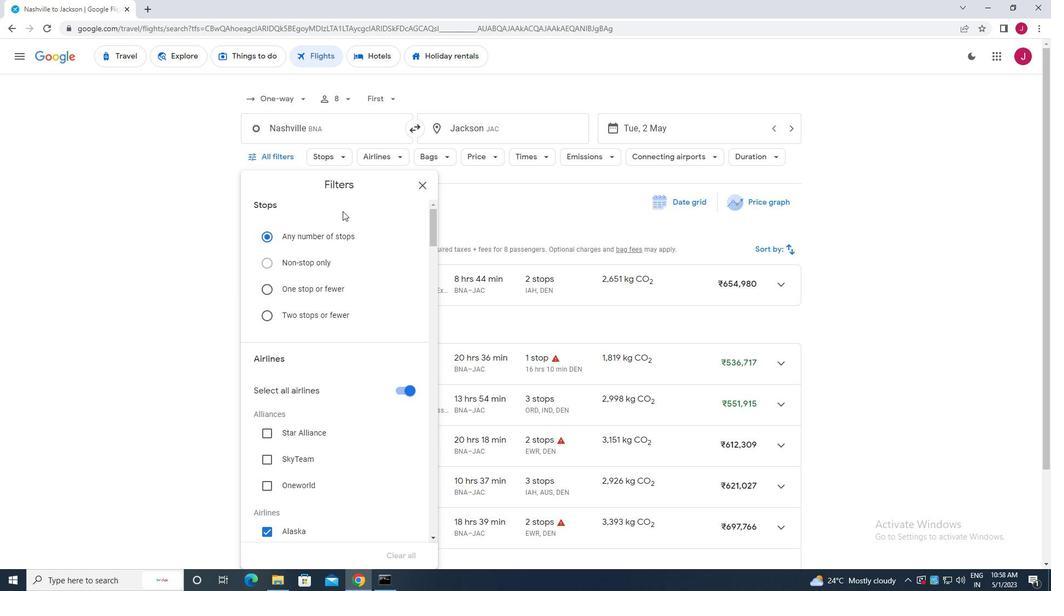 
Action: Mouse moved to (395, 227)
Screenshot: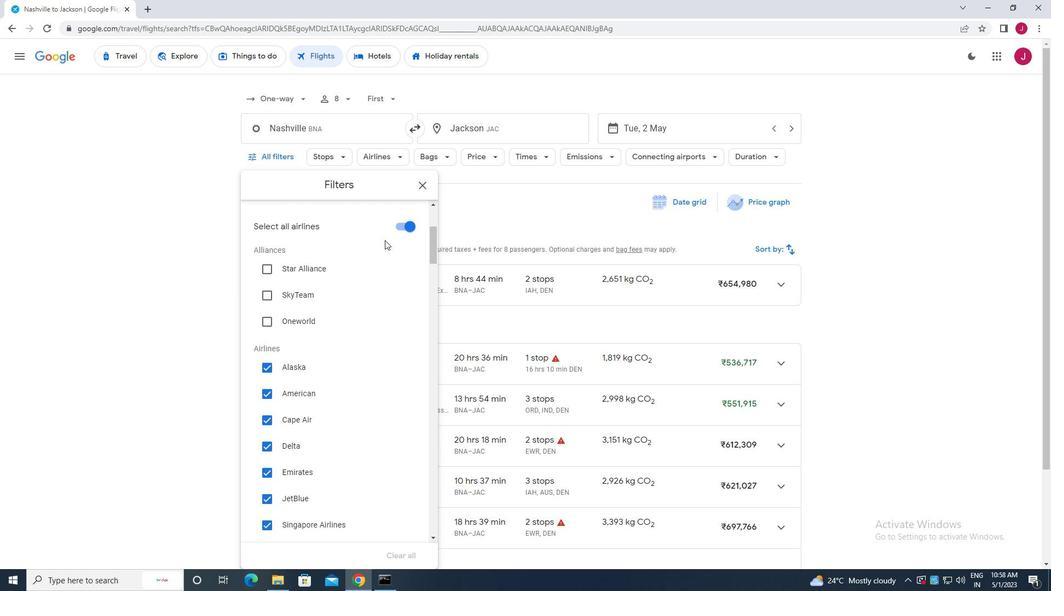 
Action: Mouse pressed left at (395, 227)
Screenshot: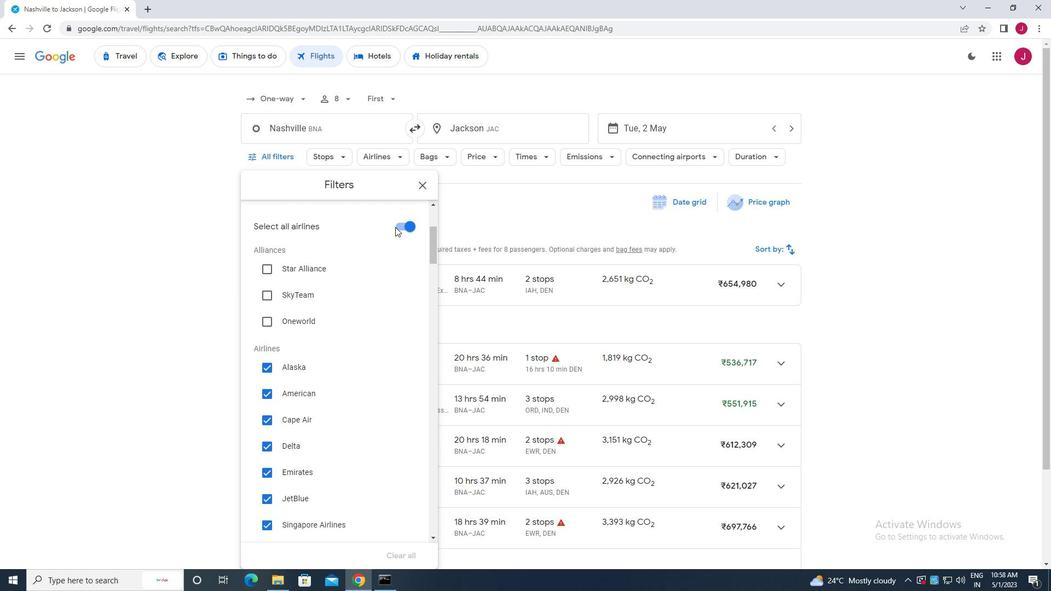 
Action: Mouse moved to (400, 226)
Screenshot: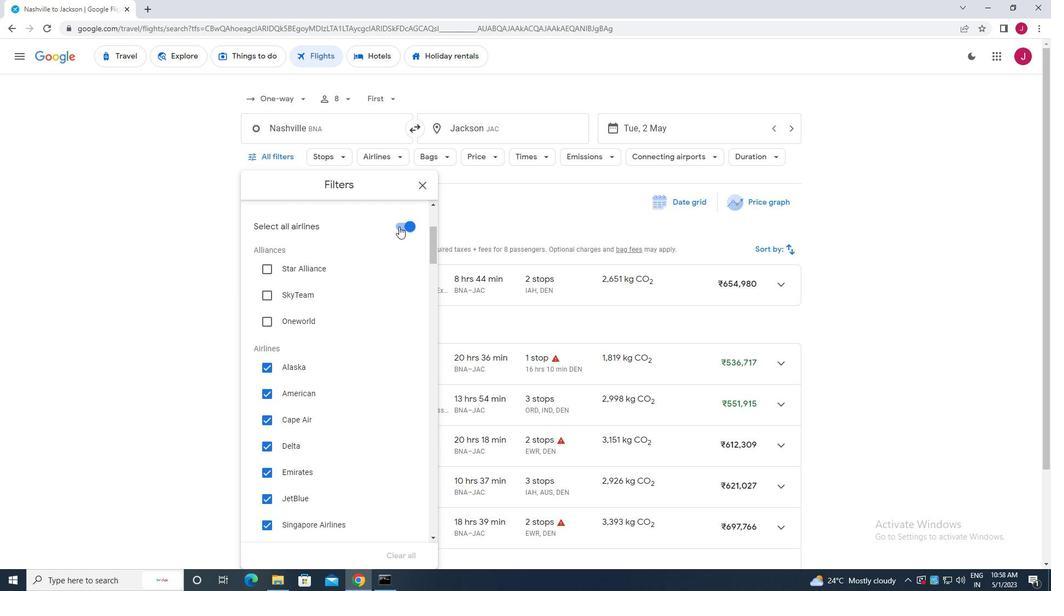 
Action: Mouse pressed left at (400, 226)
Screenshot: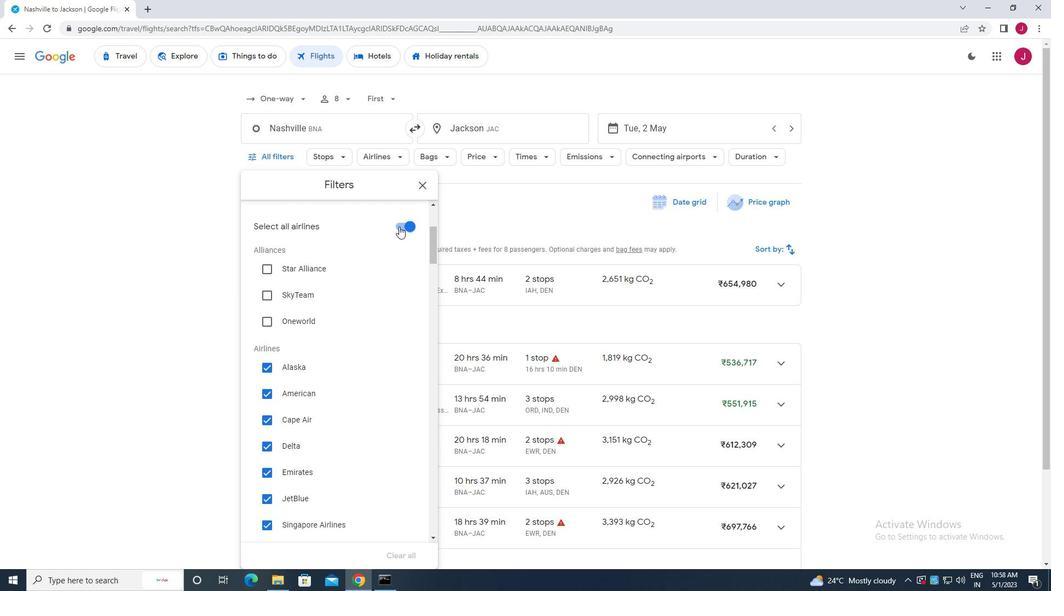 
Action: Mouse moved to (340, 250)
Screenshot: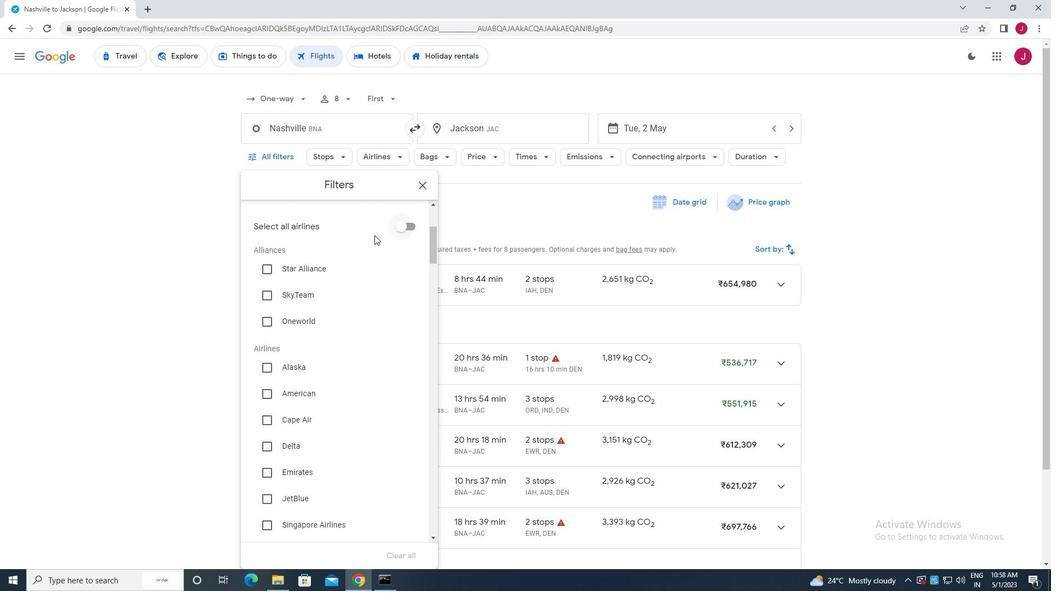 
Action: Mouse scrolled (340, 249) with delta (0, 0)
Screenshot: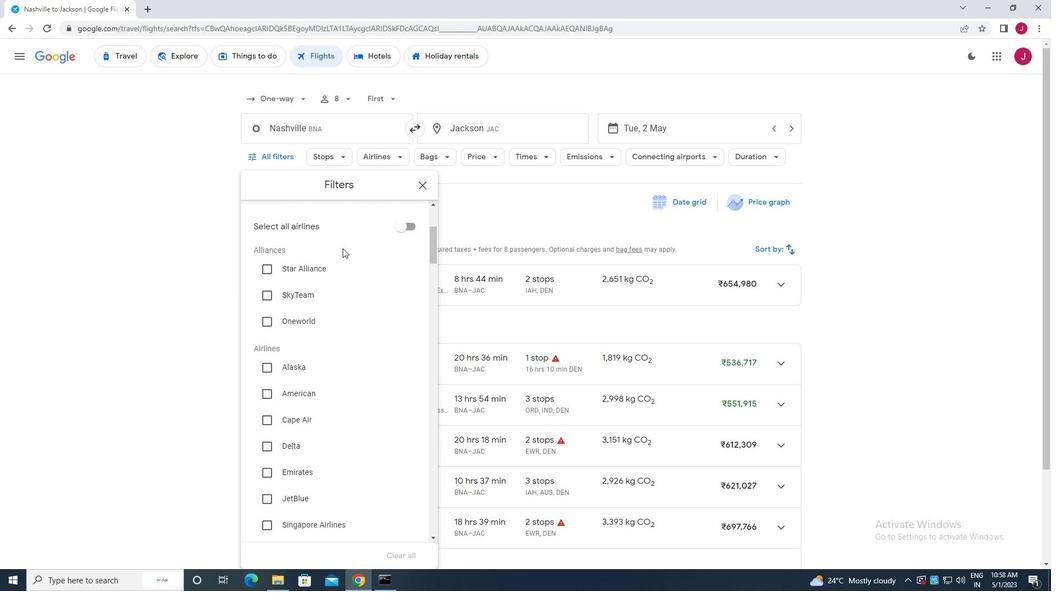 
Action: Mouse scrolled (340, 249) with delta (0, 0)
Screenshot: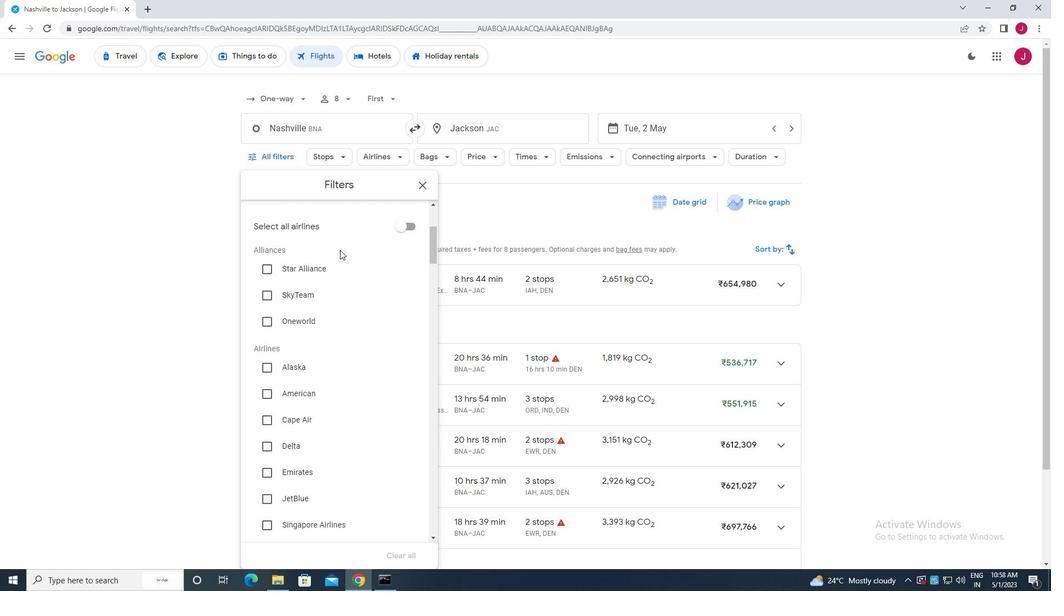 
Action: Mouse moved to (264, 416)
Screenshot: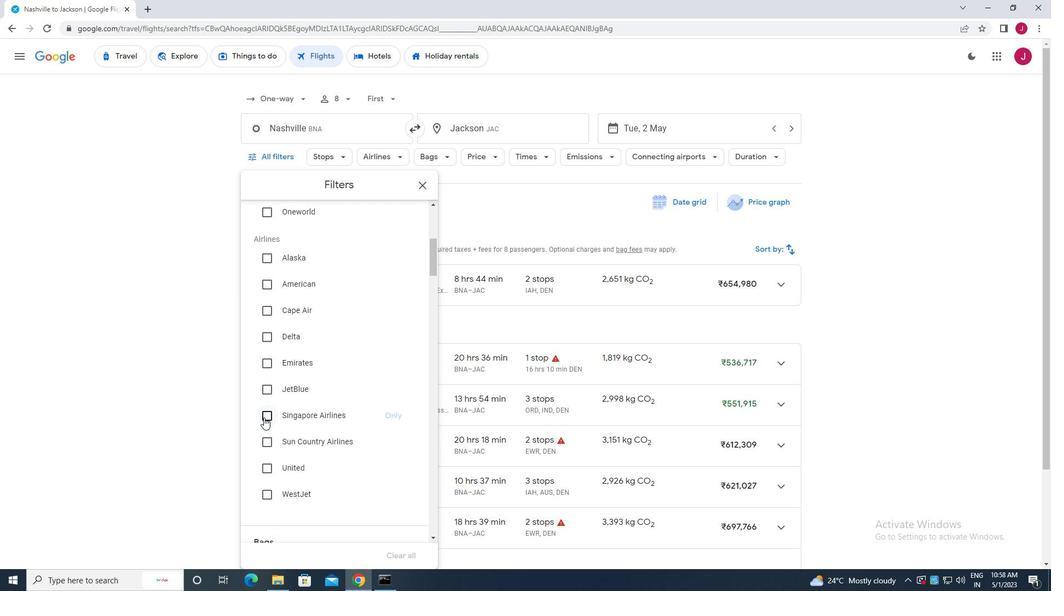 
Action: Mouse pressed left at (264, 416)
Screenshot: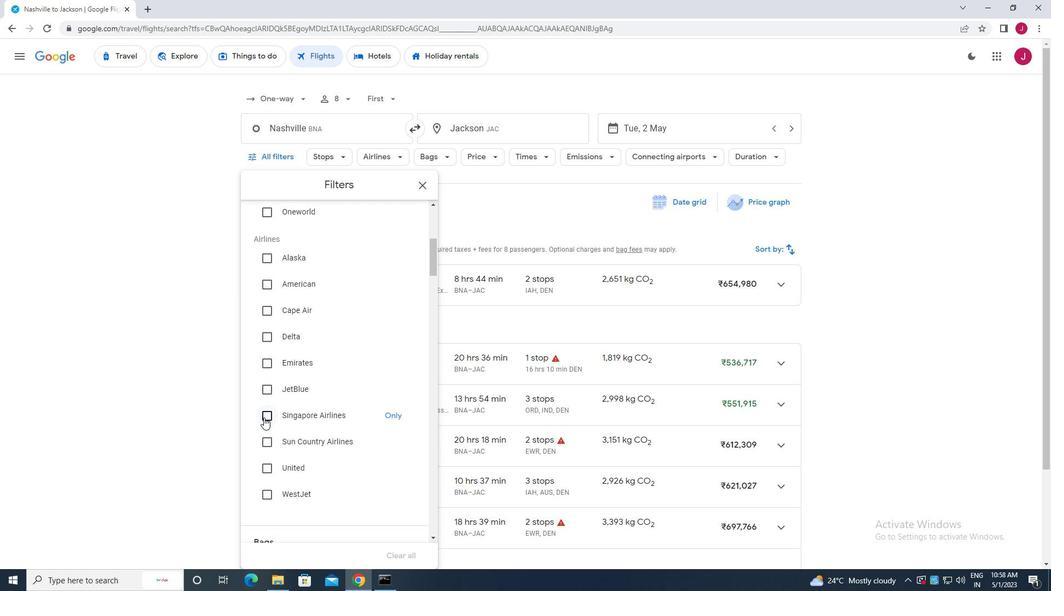 
Action: Mouse moved to (323, 387)
Screenshot: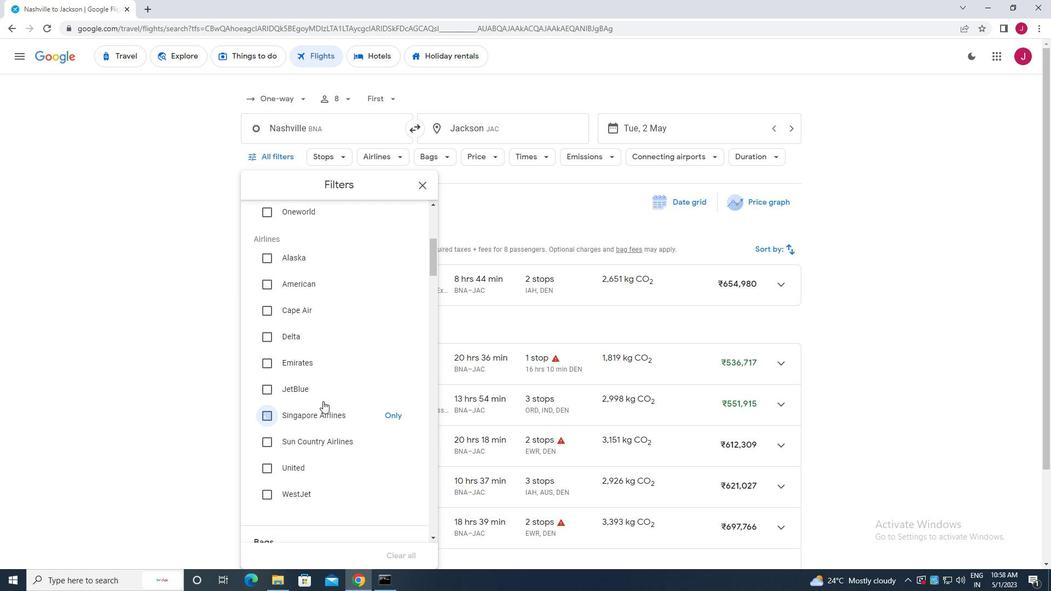 
Action: Mouse scrolled (323, 387) with delta (0, 0)
Screenshot: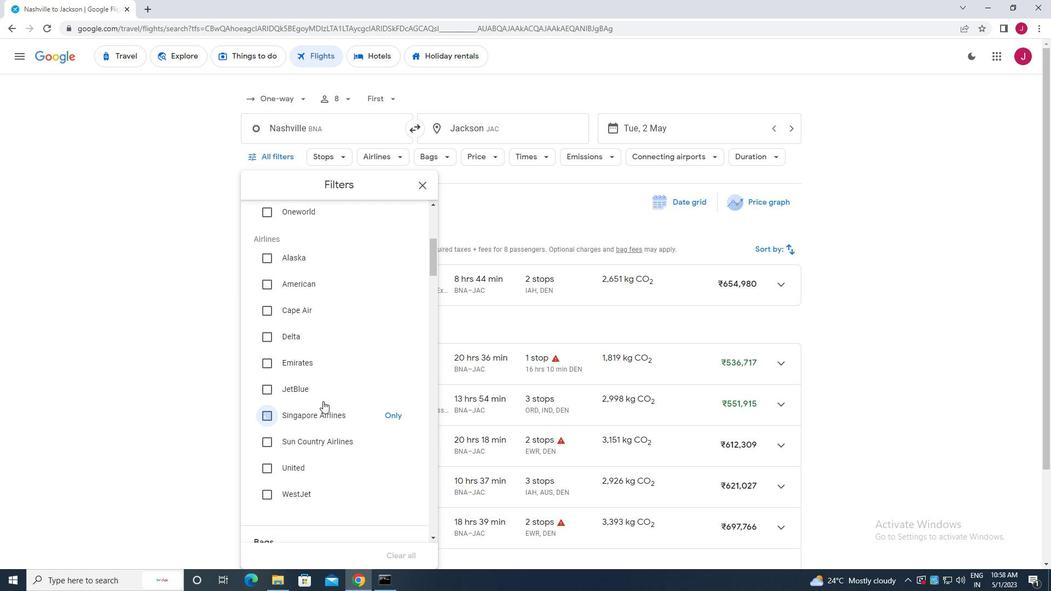 
Action: Mouse scrolled (323, 387) with delta (0, 0)
Screenshot: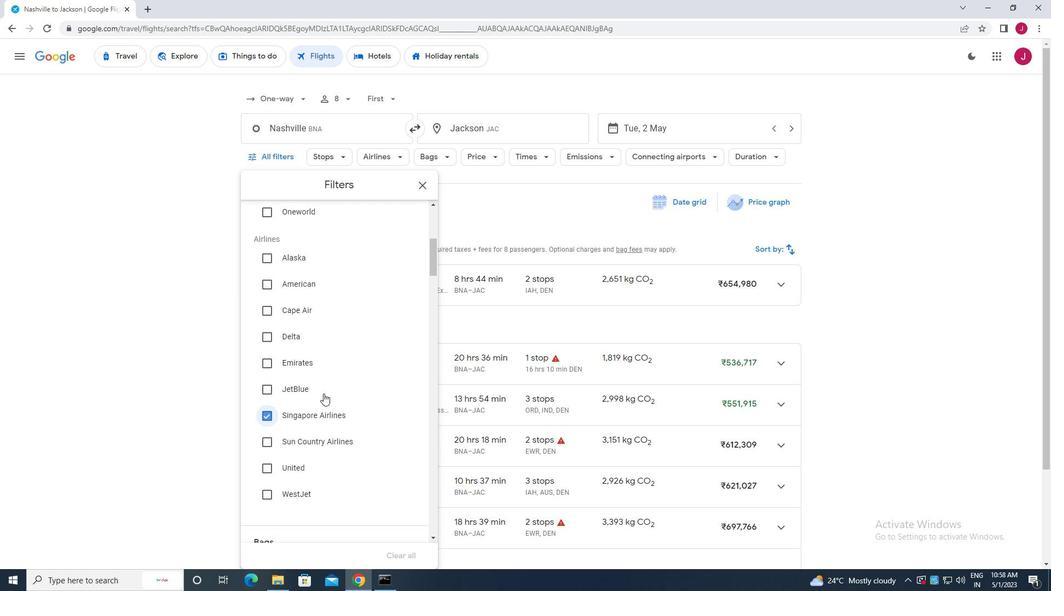 
Action: Mouse scrolled (323, 387) with delta (0, 0)
Screenshot: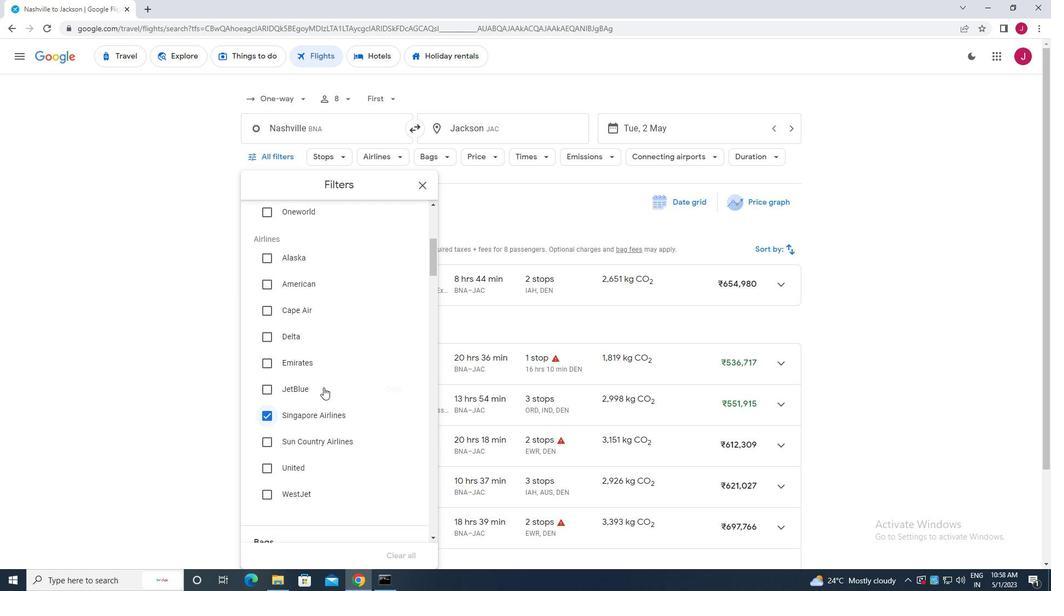 
Action: Mouse moved to (322, 385)
Screenshot: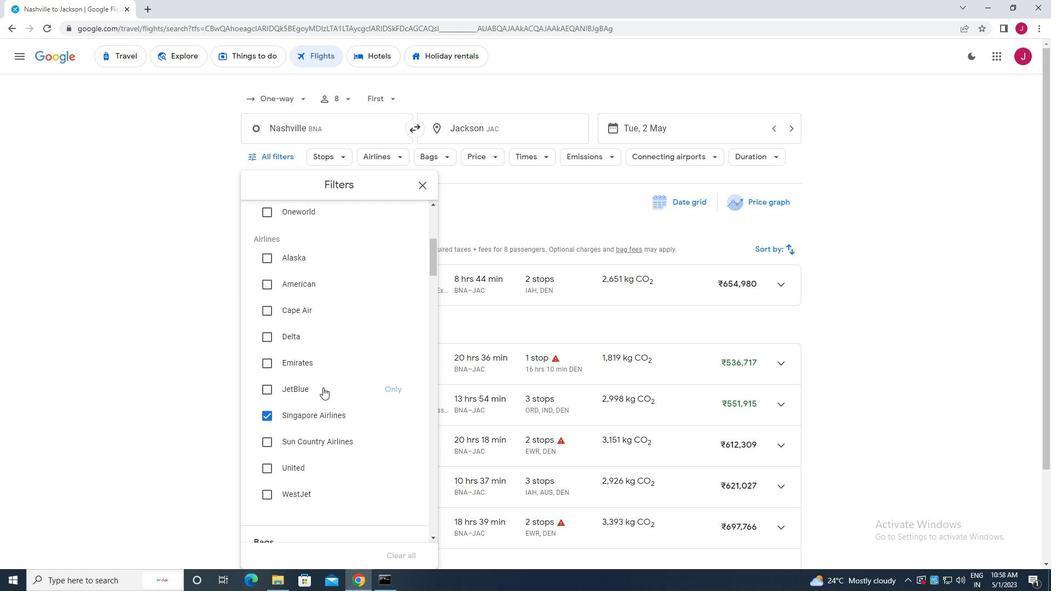 
Action: Mouse scrolled (322, 385) with delta (0, 0)
Screenshot: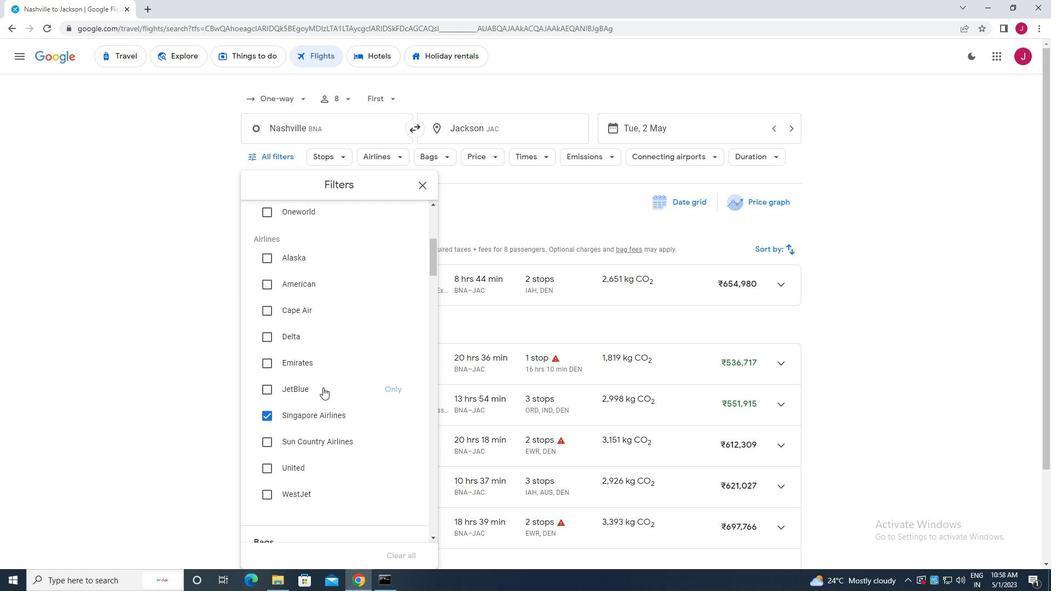 
Action: Mouse moved to (322, 383)
Screenshot: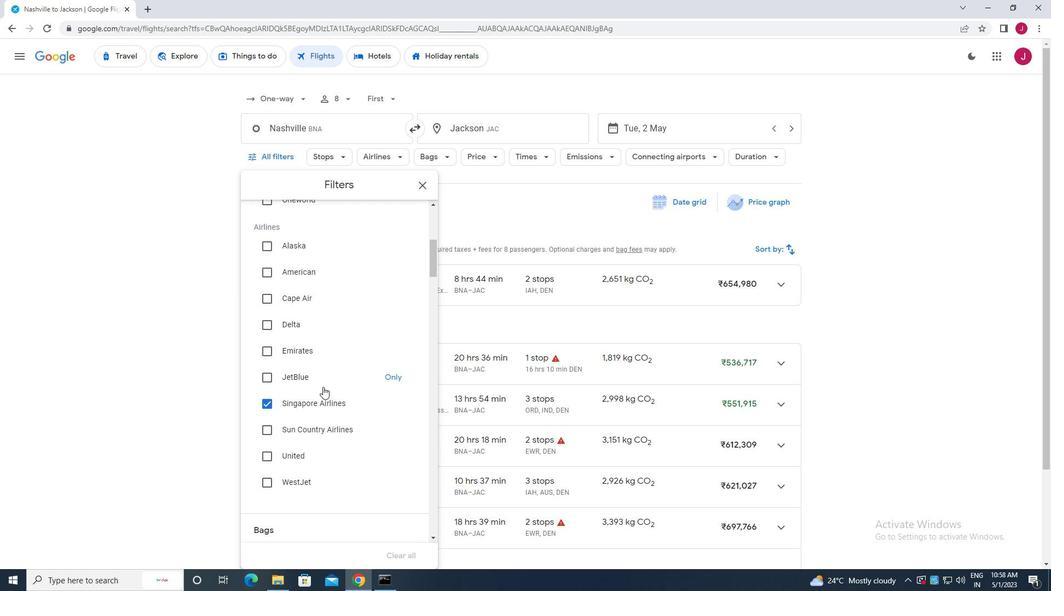 
Action: Mouse scrolled (322, 382) with delta (0, 0)
Screenshot: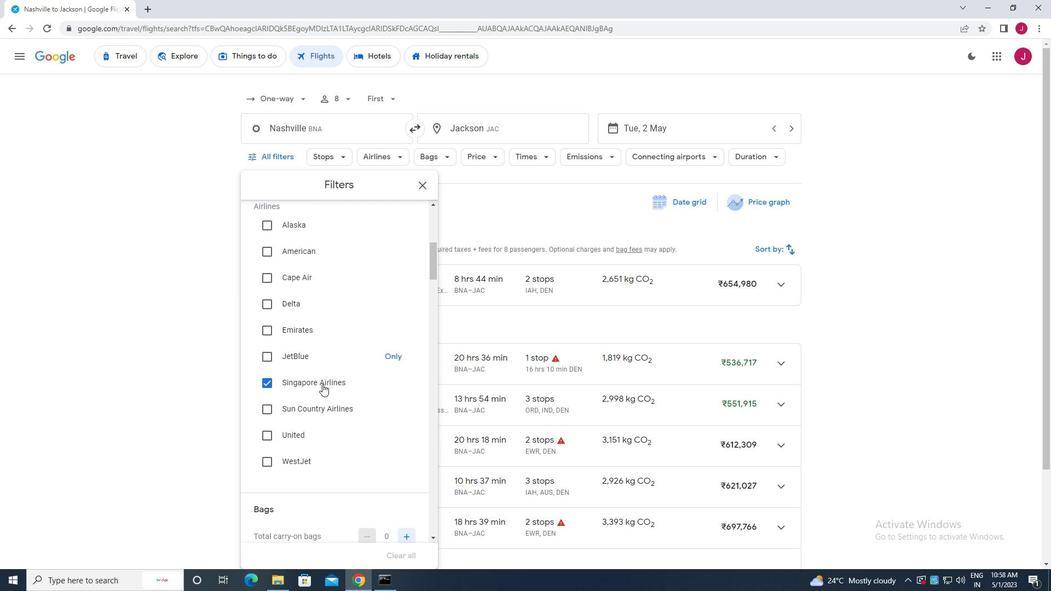 
Action: Mouse moved to (407, 322)
Screenshot: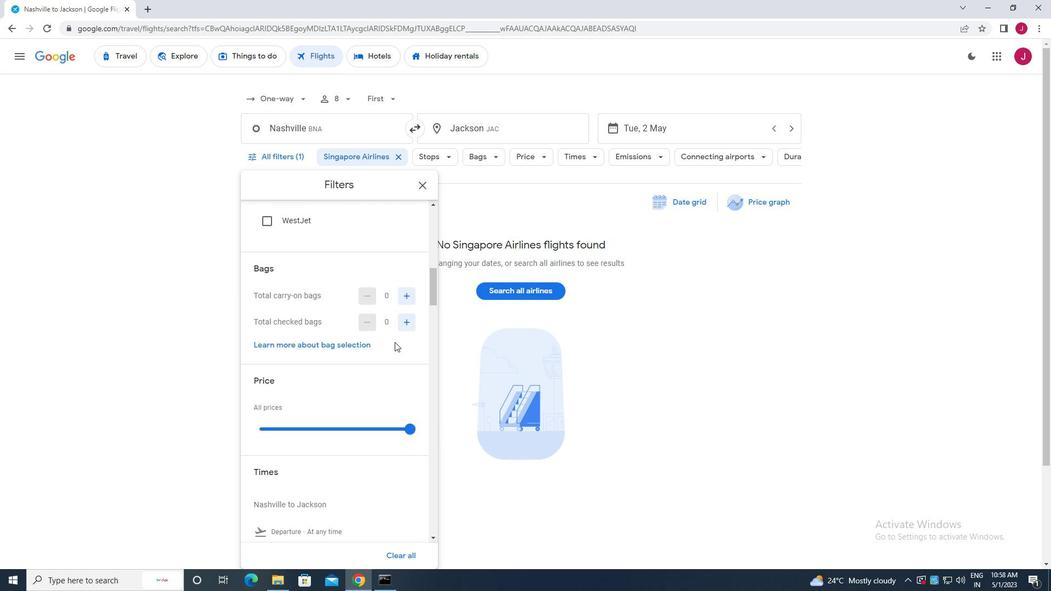 
Action: Mouse pressed left at (407, 322)
Screenshot: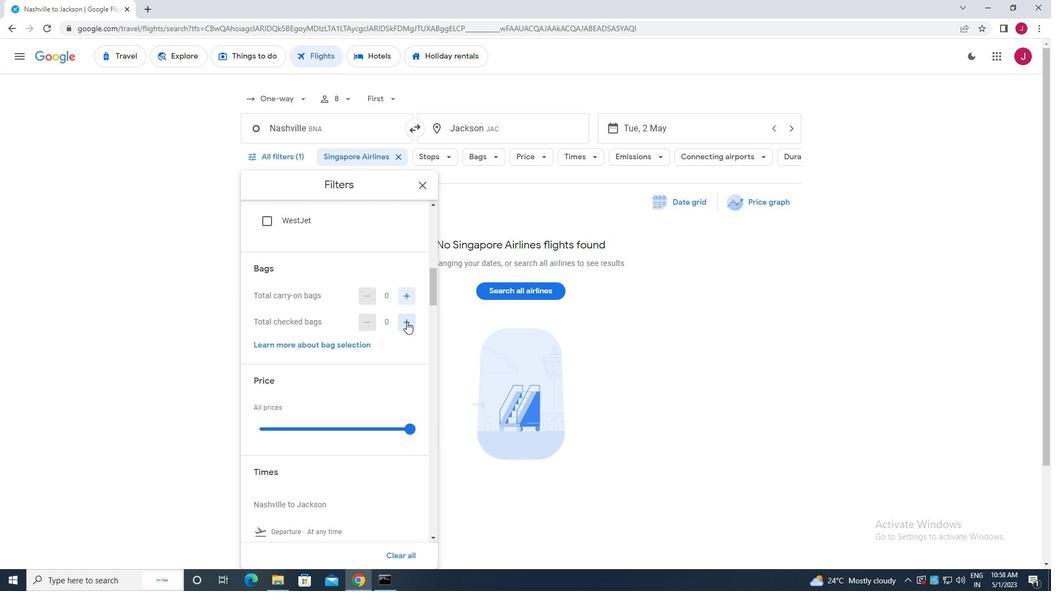 
Action: Mouse scrolled (407, 321) with delta (0, 0)
Screenshot: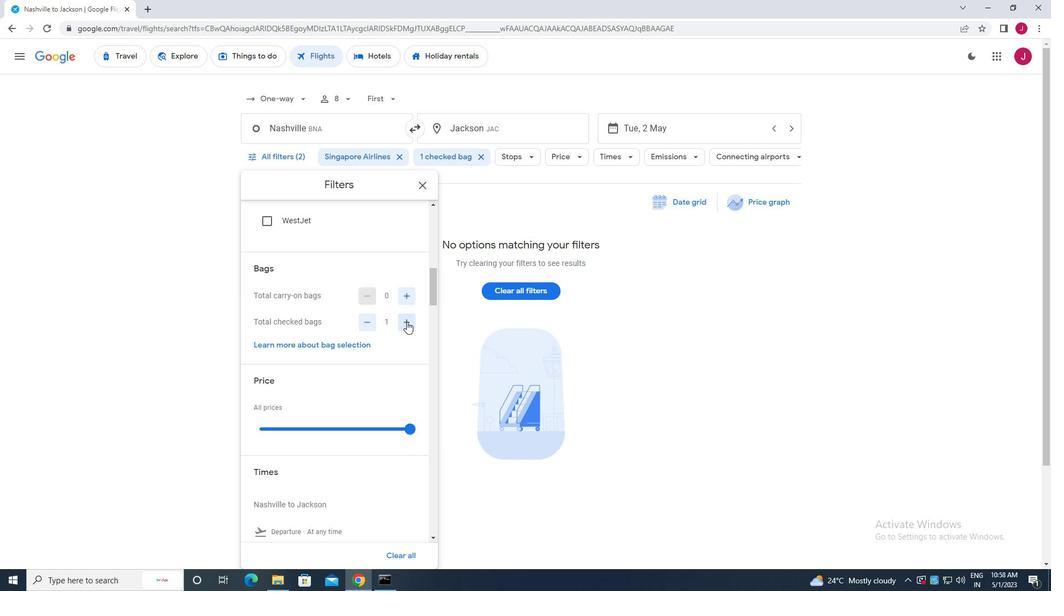 
Action: Mouse moved to (410, 374)
Screenshot: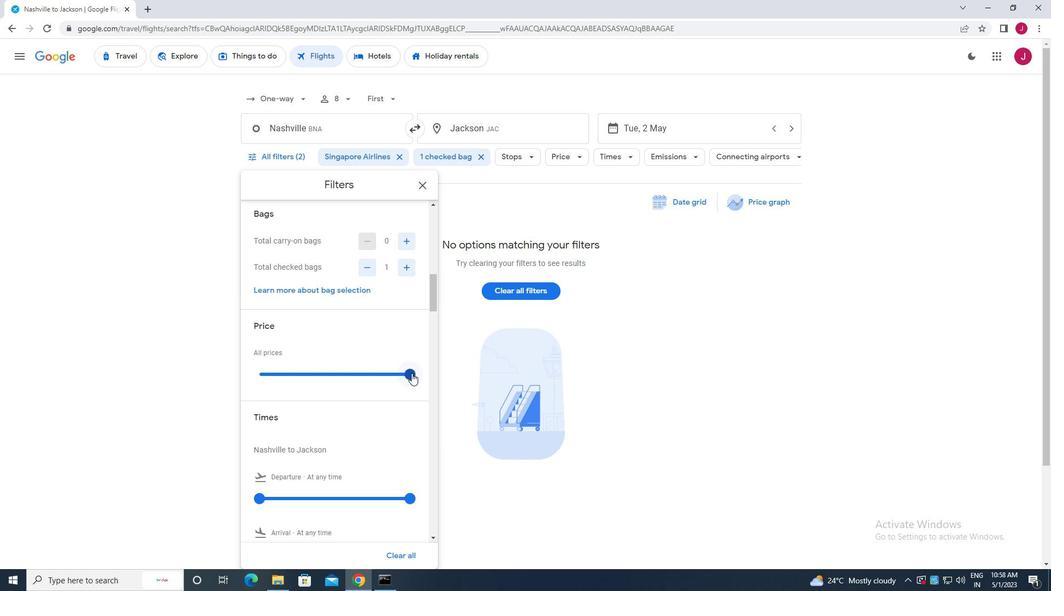 
Action: Mouse pressed left at (410, 374)
Screenshot: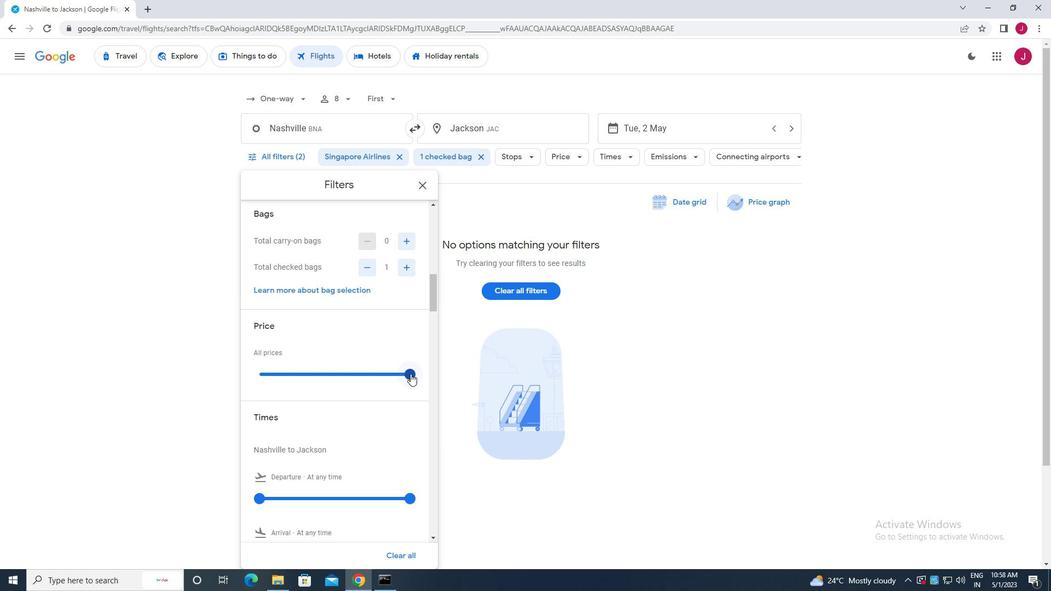 
Action: Mouse moved to (332, 334)
Screenshot: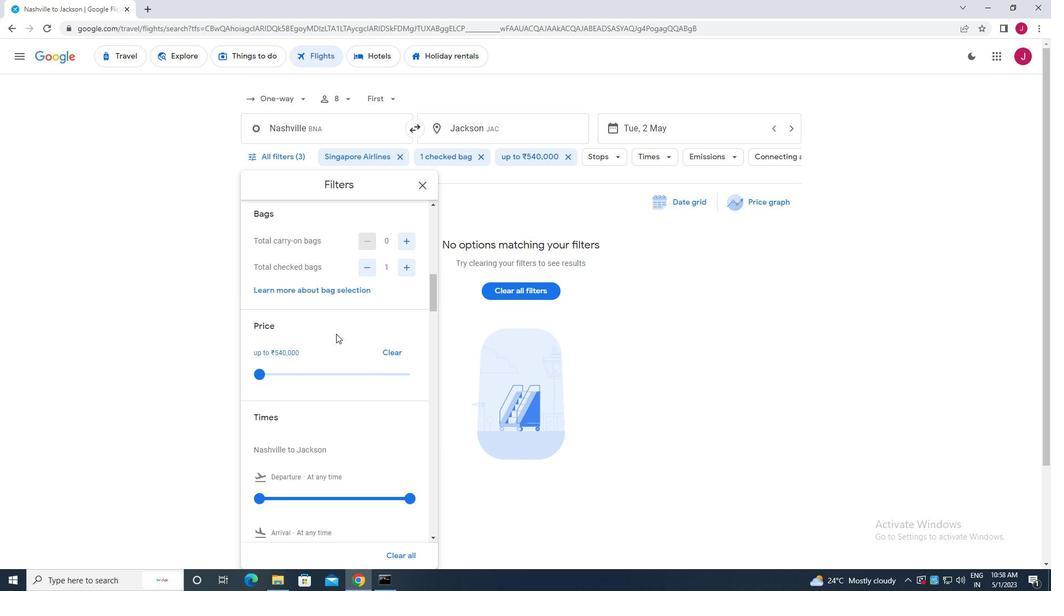 
Action: Mouse scrolled (332, 333) with delta (0, 0)
Screenshot: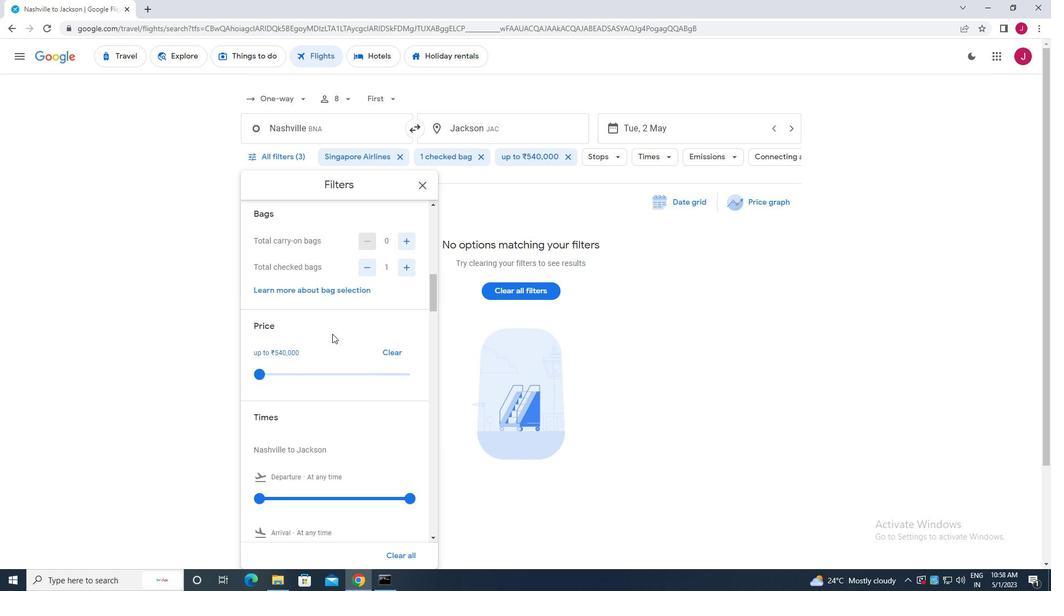 
Action: Mouse moved to (332, 334)
Screenshot: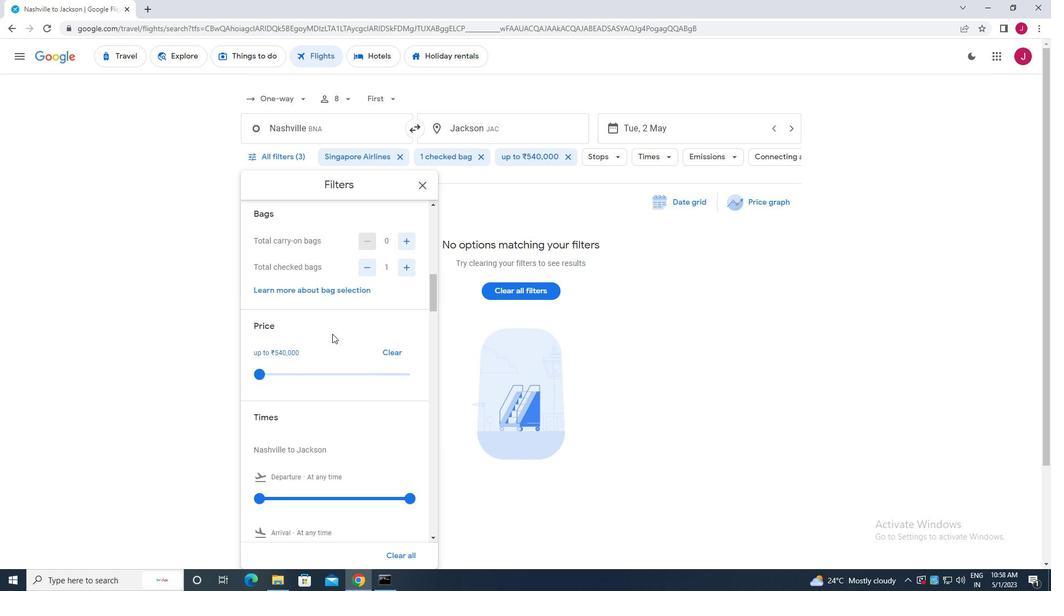 
Action: Mouse scrolled (332, 333) with delta (0, 0)
Screenshot: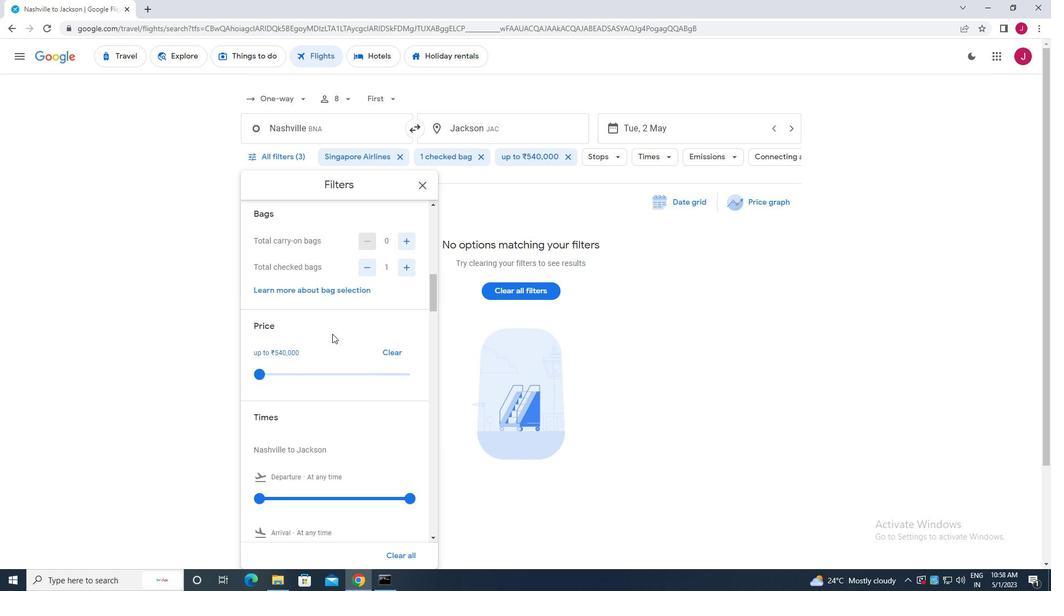 
Action: Mouse moved to (332, 334)
Screenshot: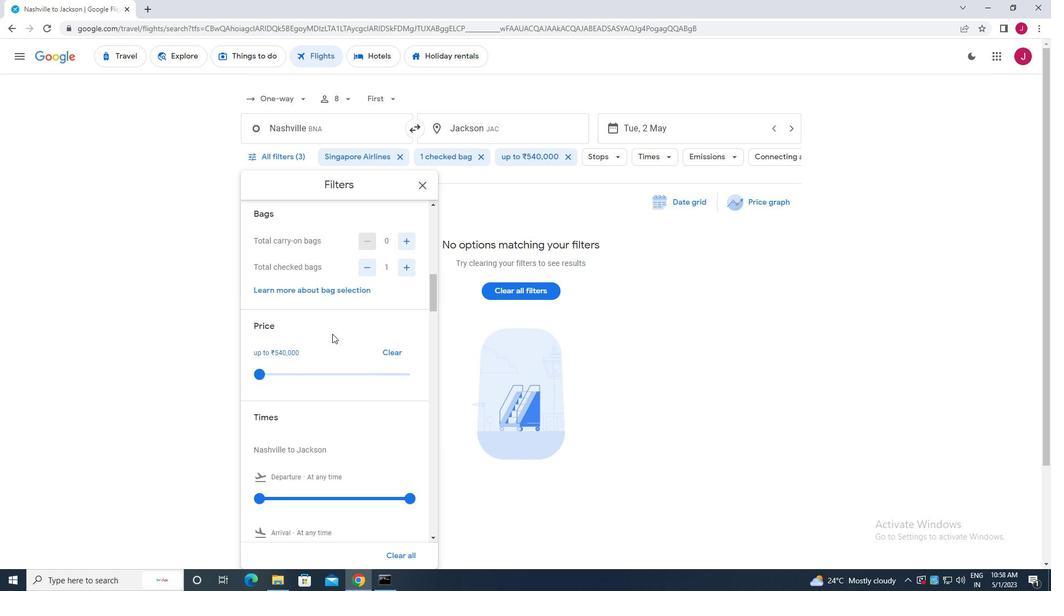 
Action: Mouse scrolled (332, 333) with delta (0, 0)
Screenshot: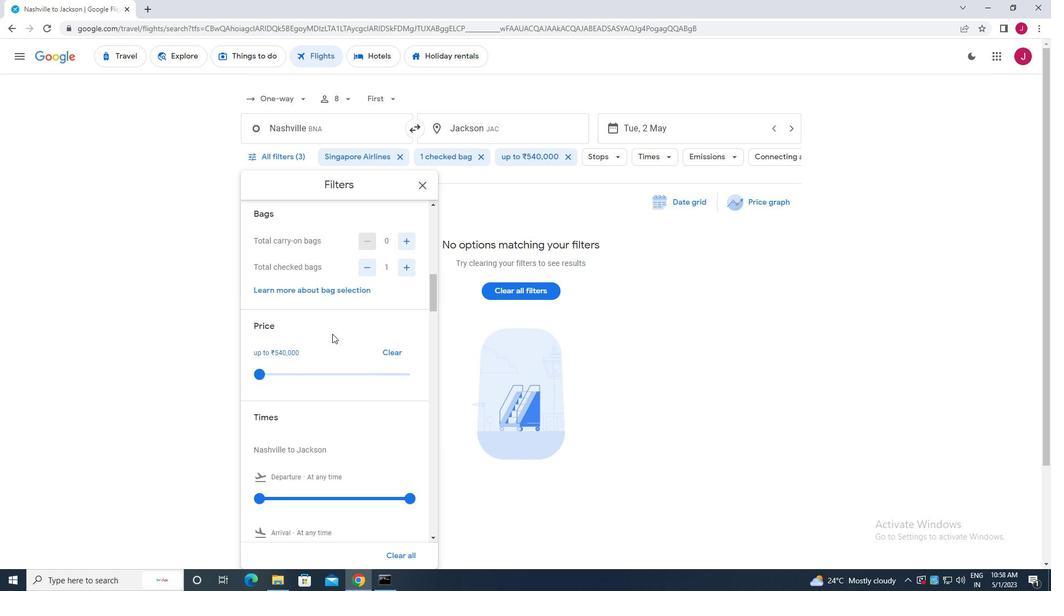 
Action: Mouse moved to (260, 334)
Screenshot: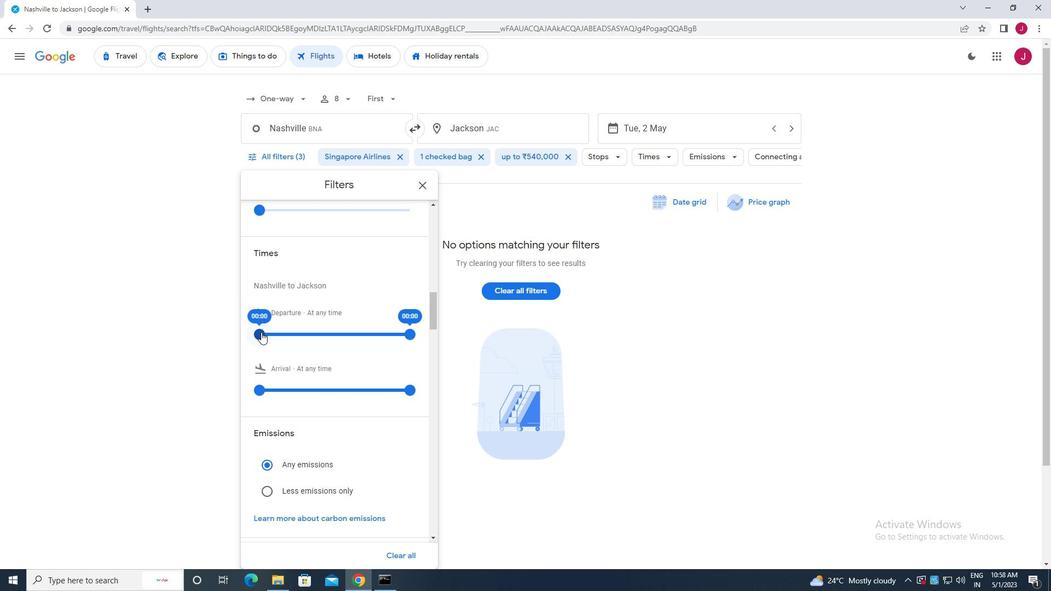 
Action: Mouse pressed left at (260, 334)
Screenshot: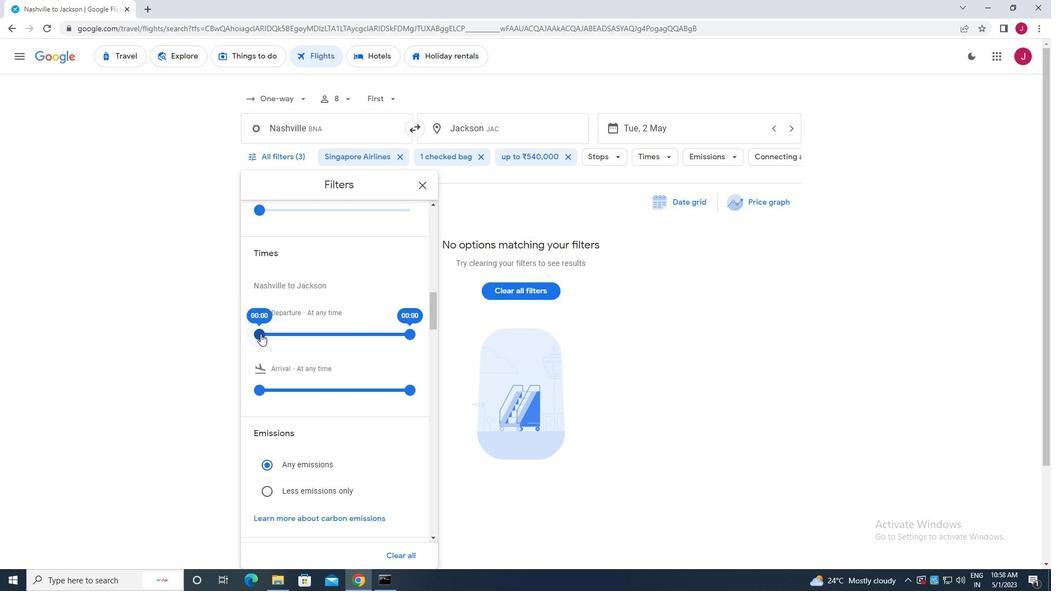 
Action: Mouse moved to (408, 334)
Screenshot: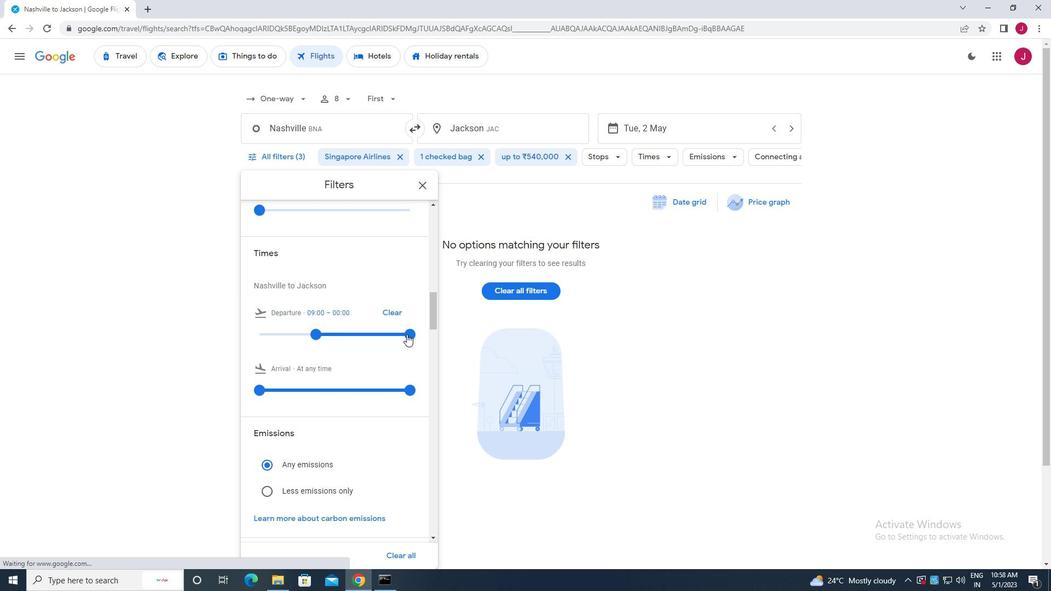 
Action: Mouse pressed left at (408, 334)
Screenshot: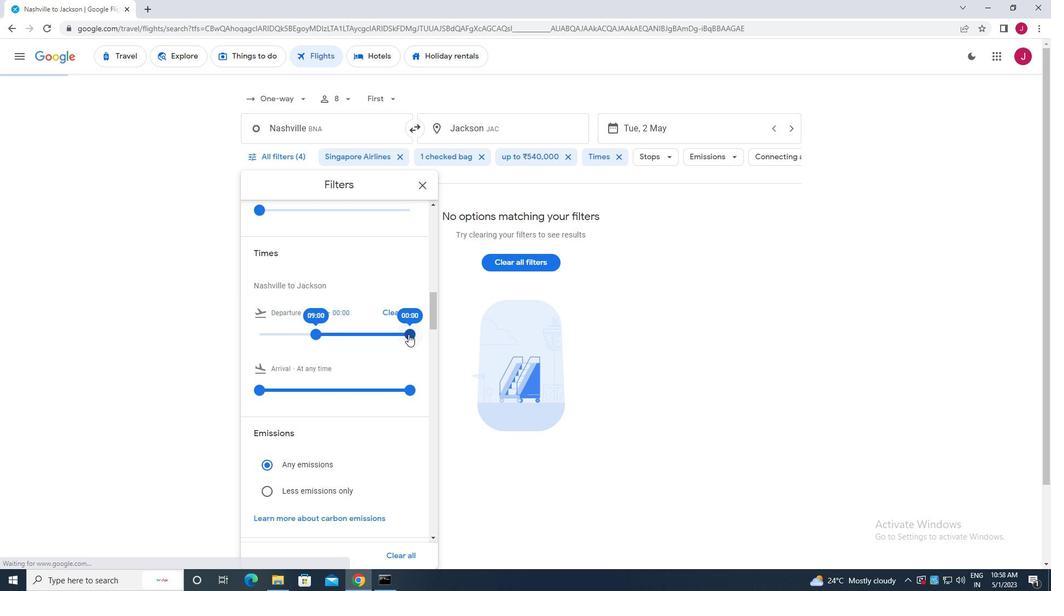 
Action: Mouse moved to (425, 181)
Screenshot: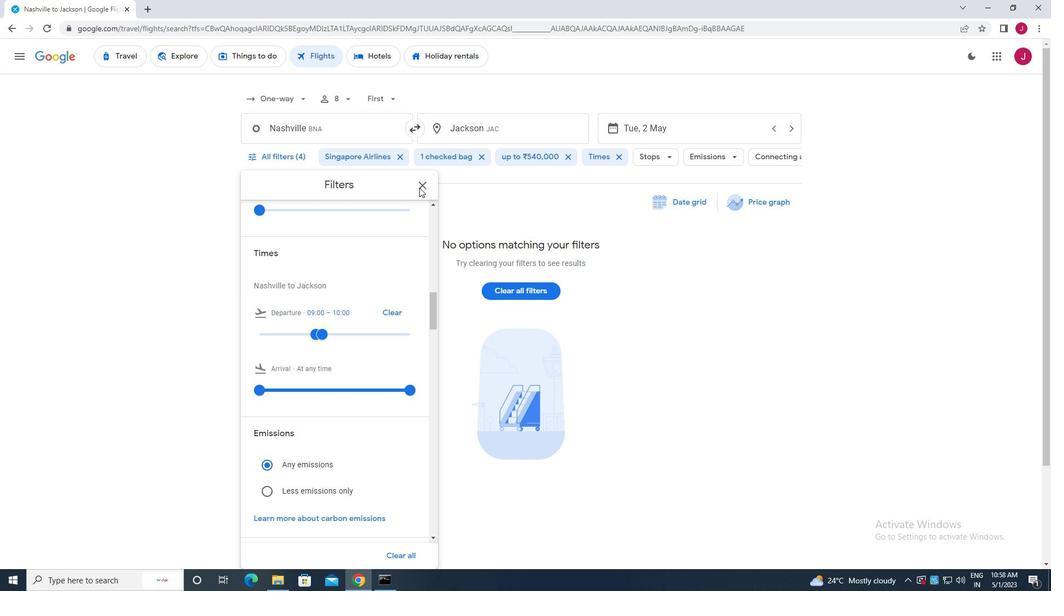 
Action: Mouse pressed left at (425, 181)
Screenshot: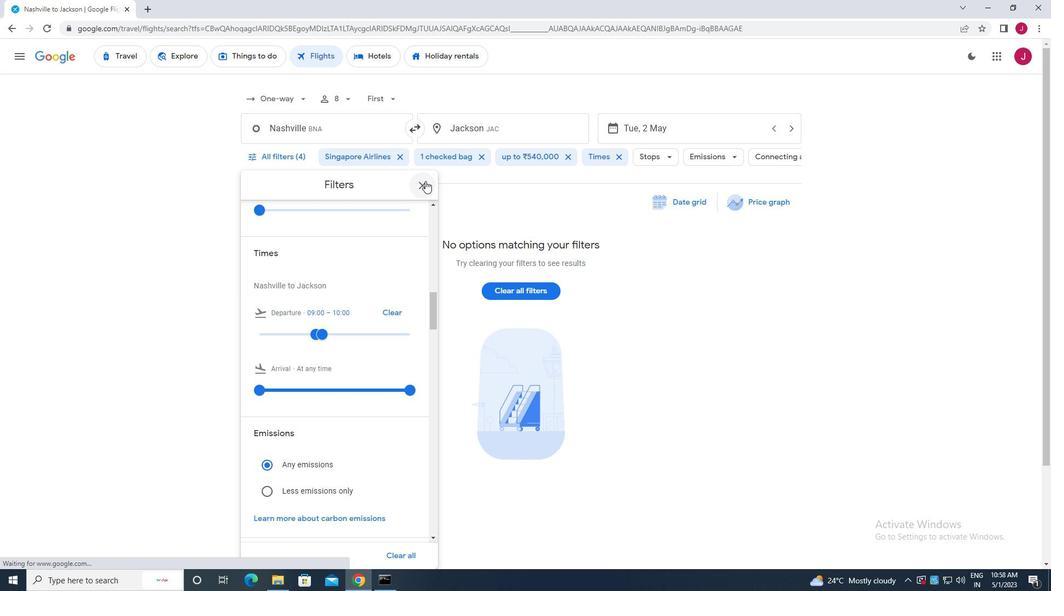 
Action: Mouse moved to (426, 179)
Screenshot: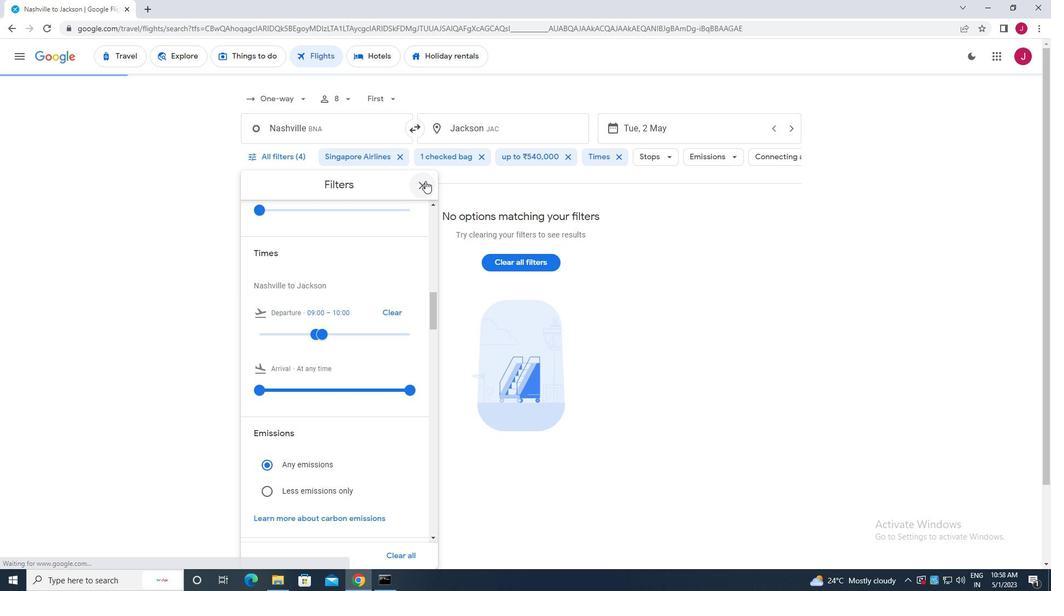 
